 Task: Create a scrum project AgilePilot. Add to scrum project AgilePilot a team member softage.2@softage.net and assign as Project Lead. Add to scrum project AgilePilot a team member softage.3@softage.net
Action: Mouse moved to (275, 76)
Screenshot: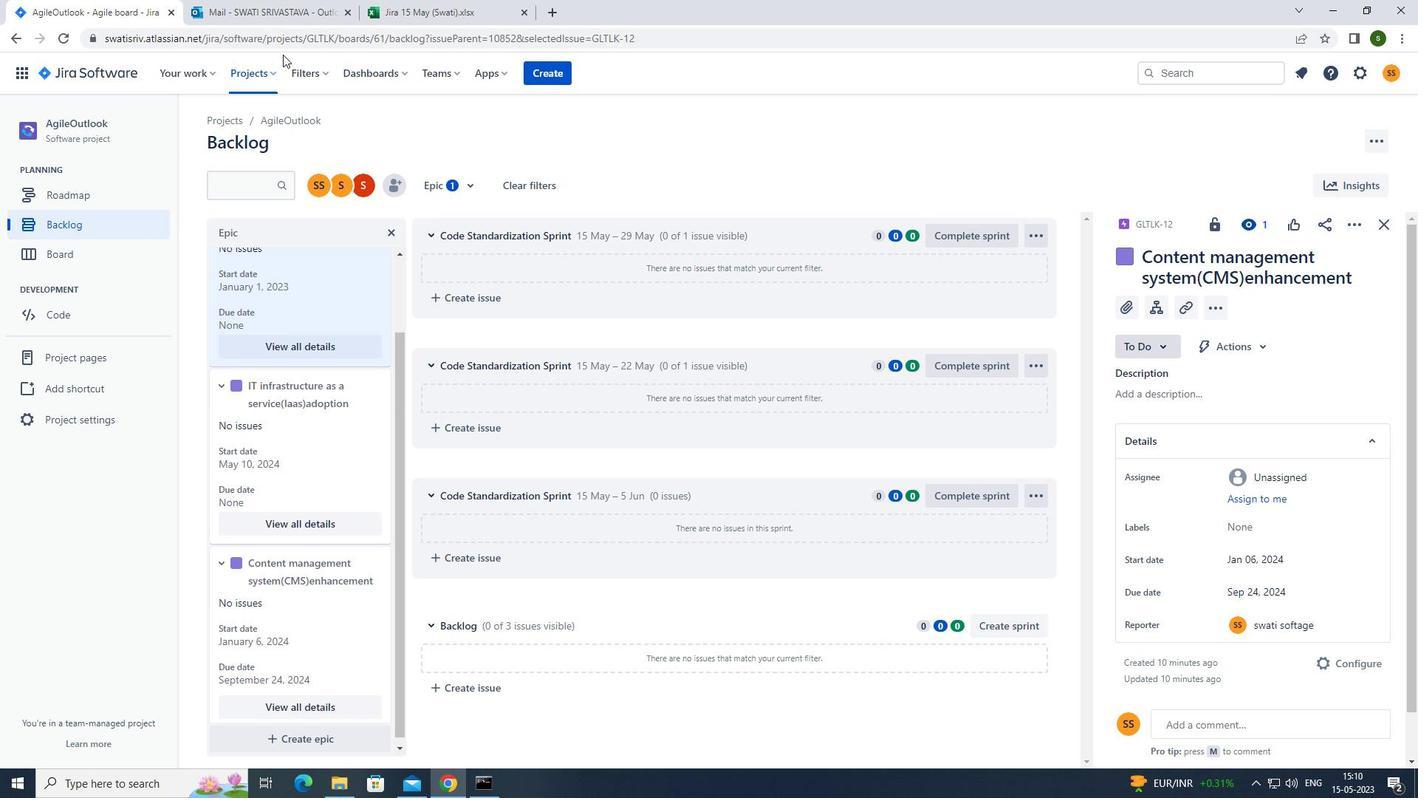 
Action: Mouse pressed left at (275, 76)
Screenshot: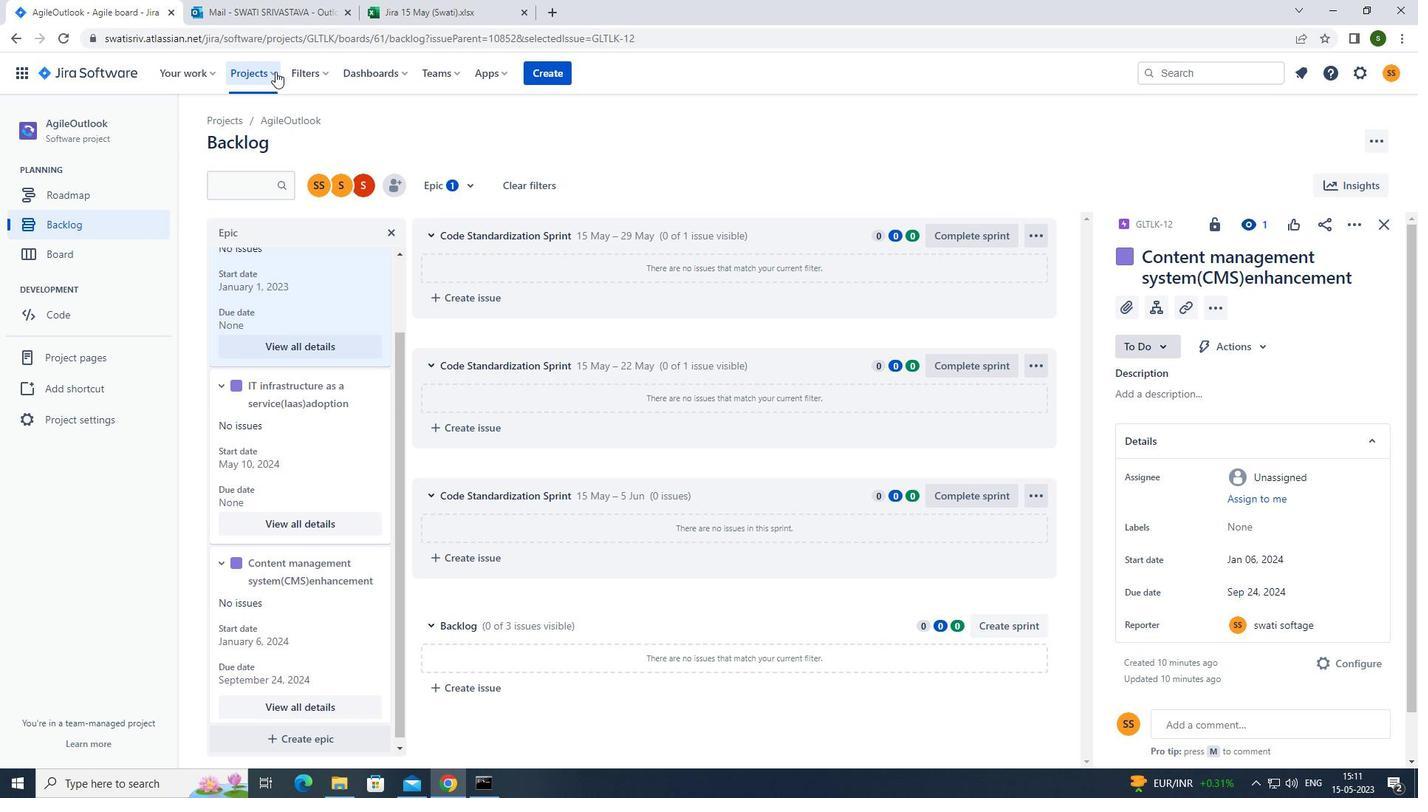 
Action: Mouse moved to (260, 366)
Screenshot: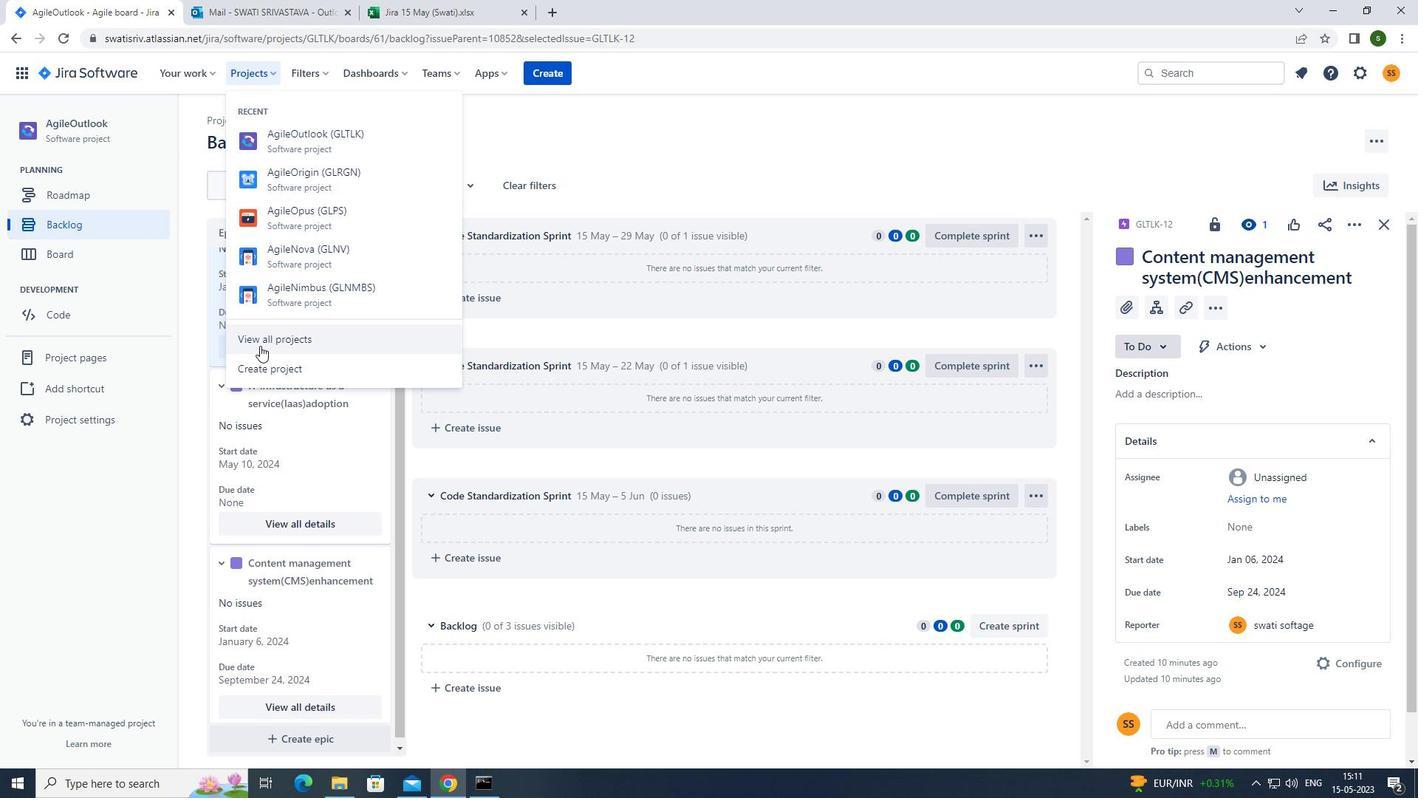 
Action: Mouse pressed left at (260, 366)
Screenshot: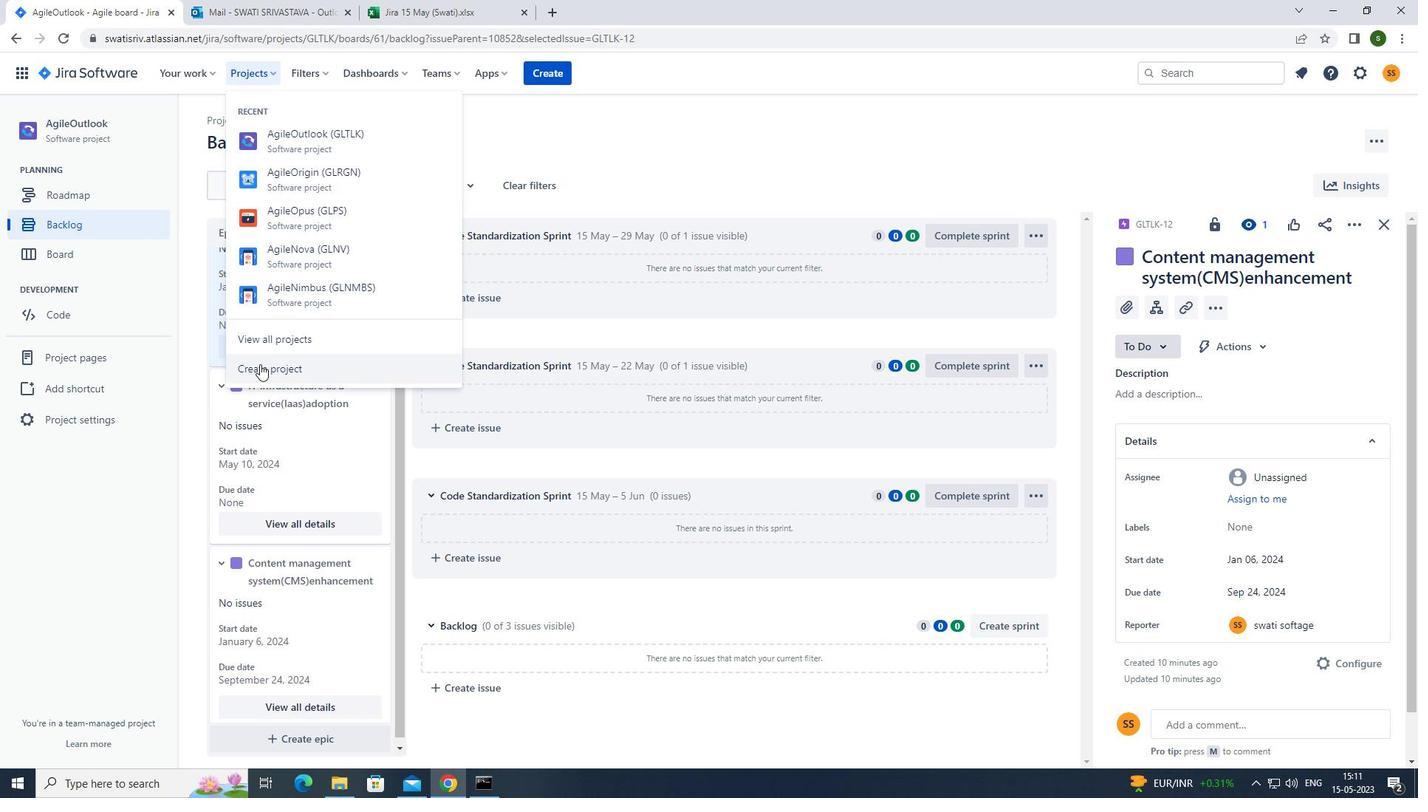 
Action: Mouse moved to (805, 385)
Screenshot: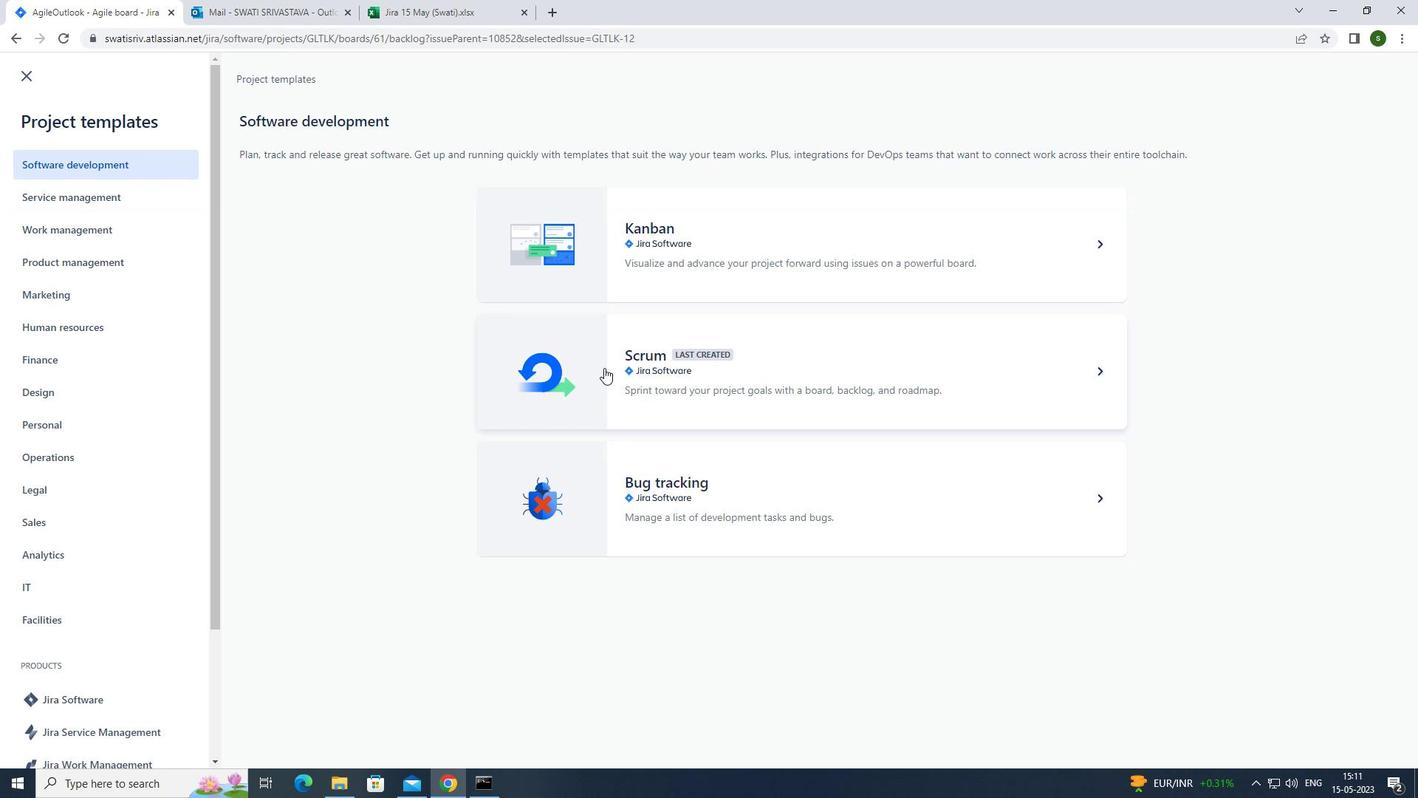 
Action: Mouse pressed left at (805, 385)
Screenshot: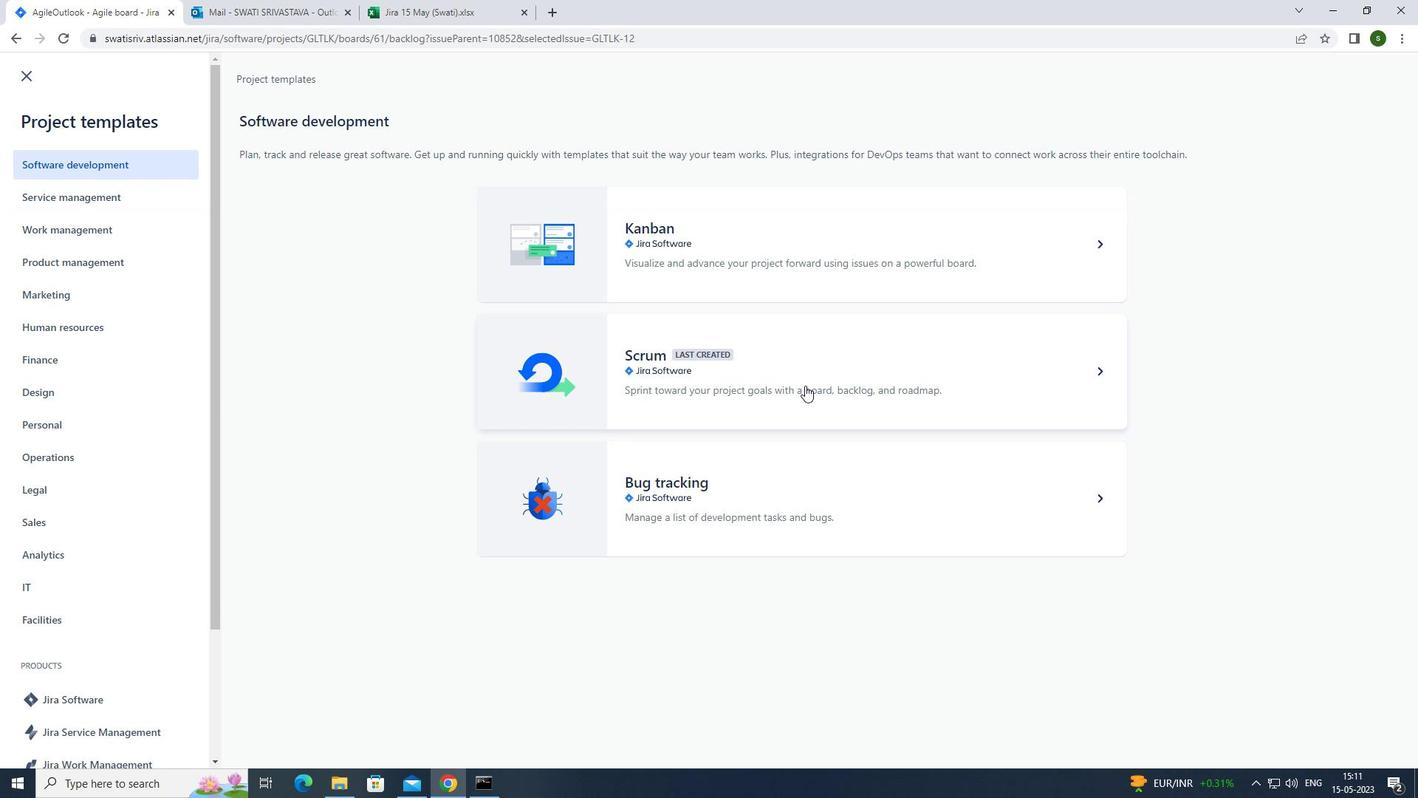 
Action: Mouse moved to (1094, 730)
Screenshot: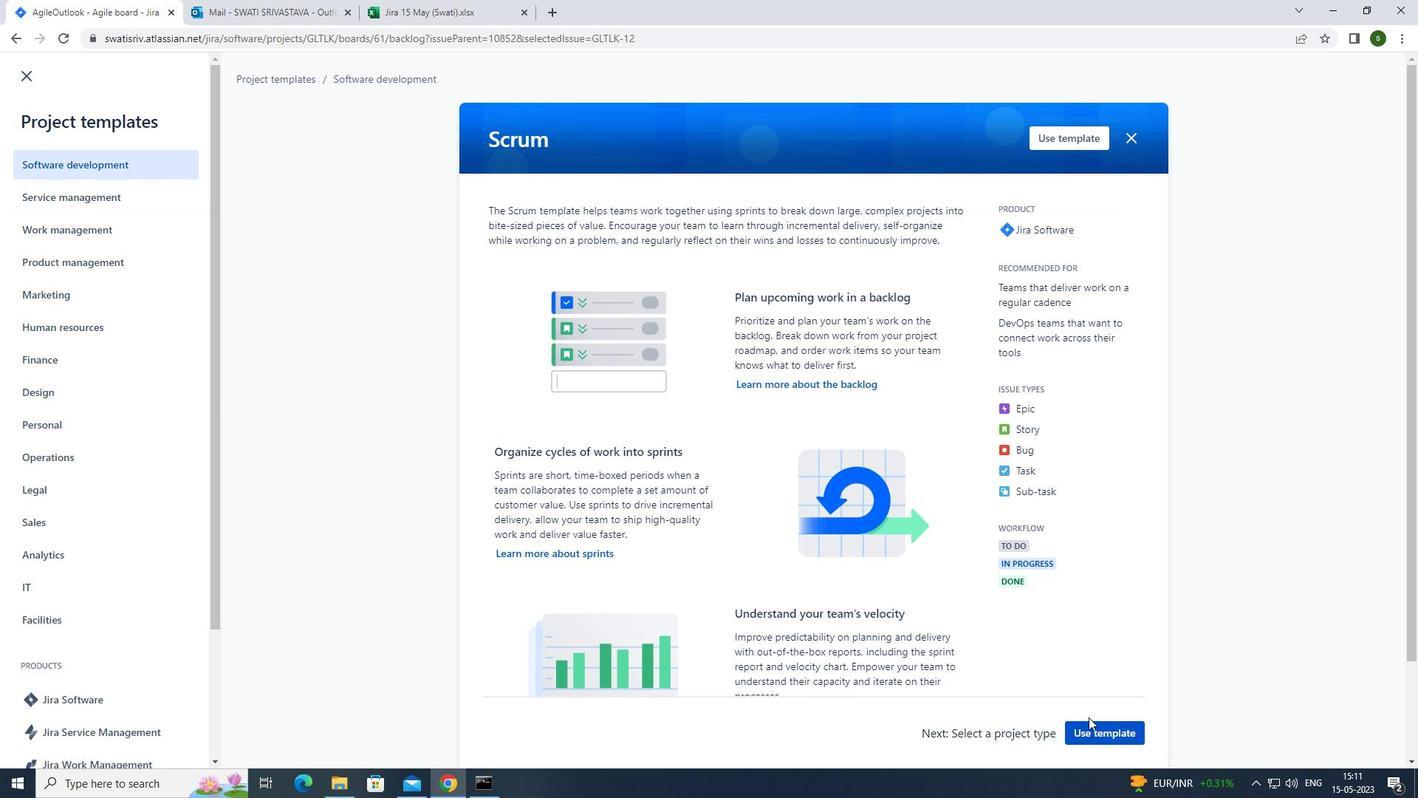 
Action: Mouse pressed left at (1094, 730)
Screenshot: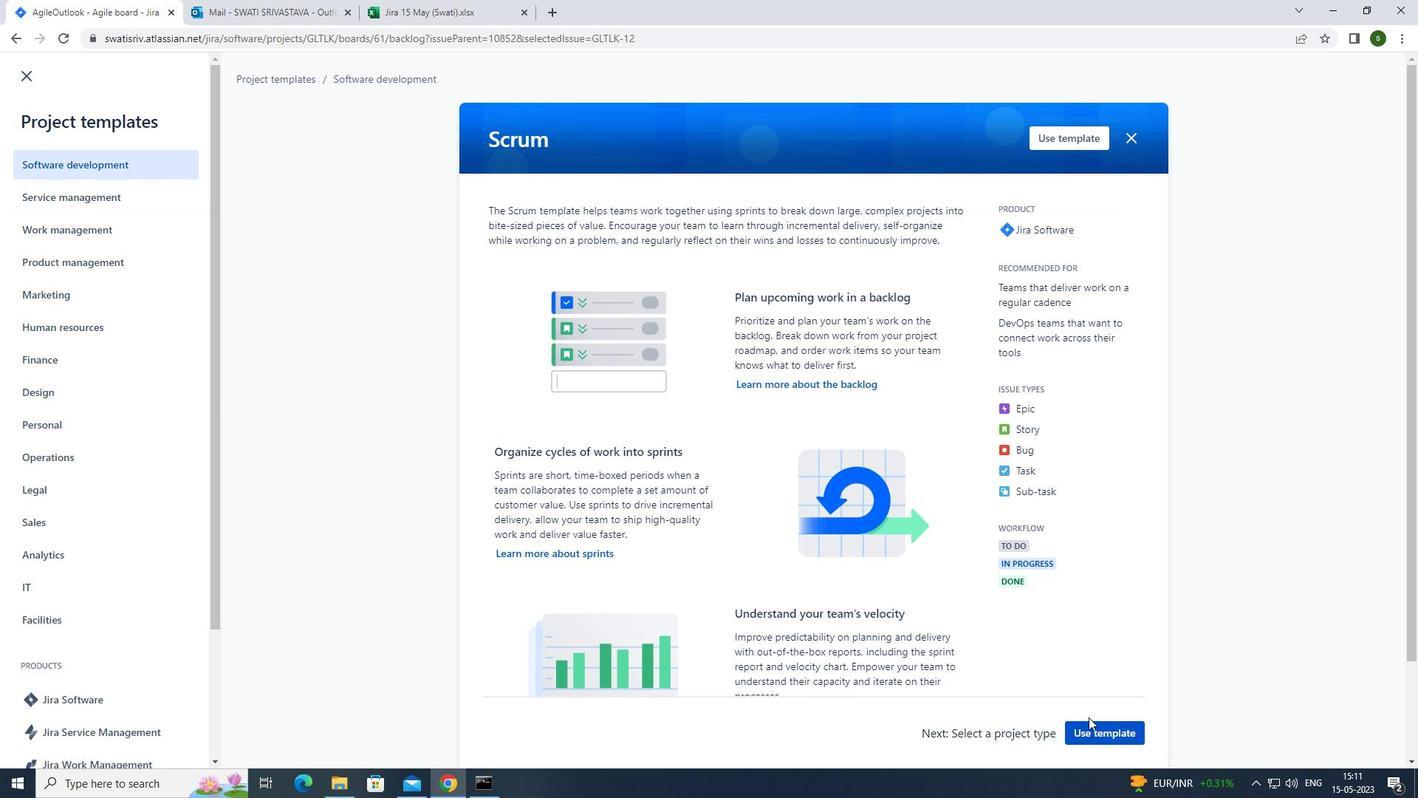 
Action: Mouse moved to (645, 724)
Screenshot: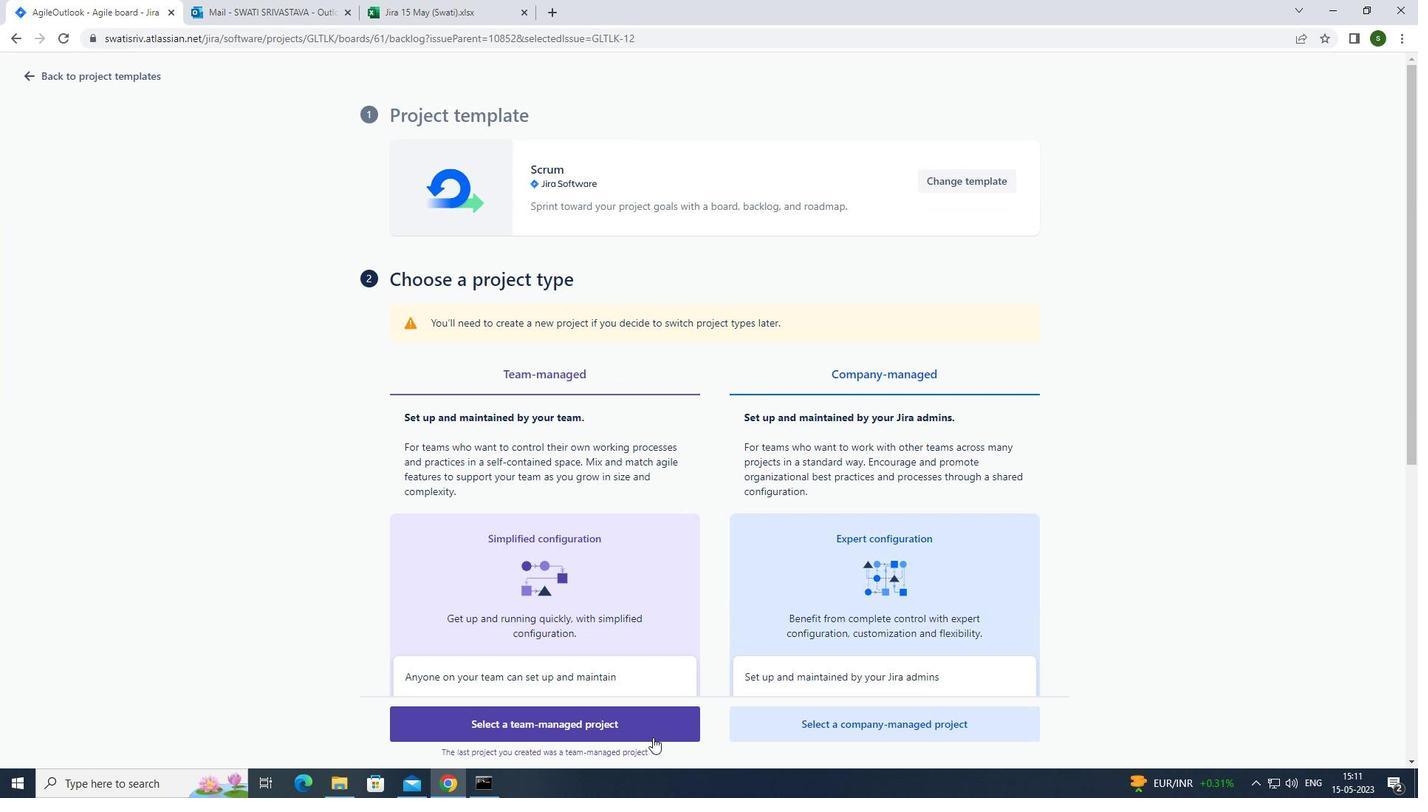 
Action: Mouse pressed left at (645, 724)
Screenshot: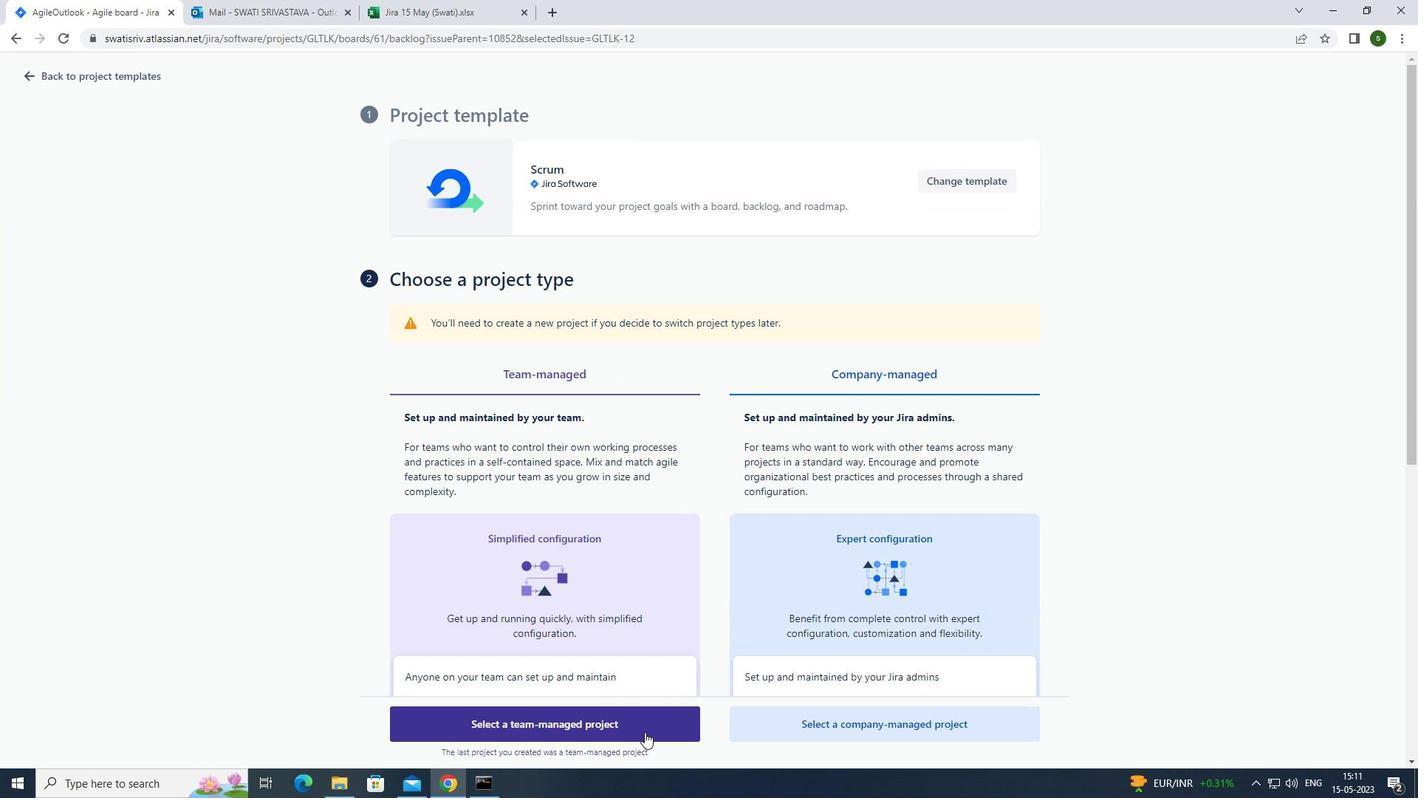 
Action: Mouse moved to (387, 344)
Screenshot: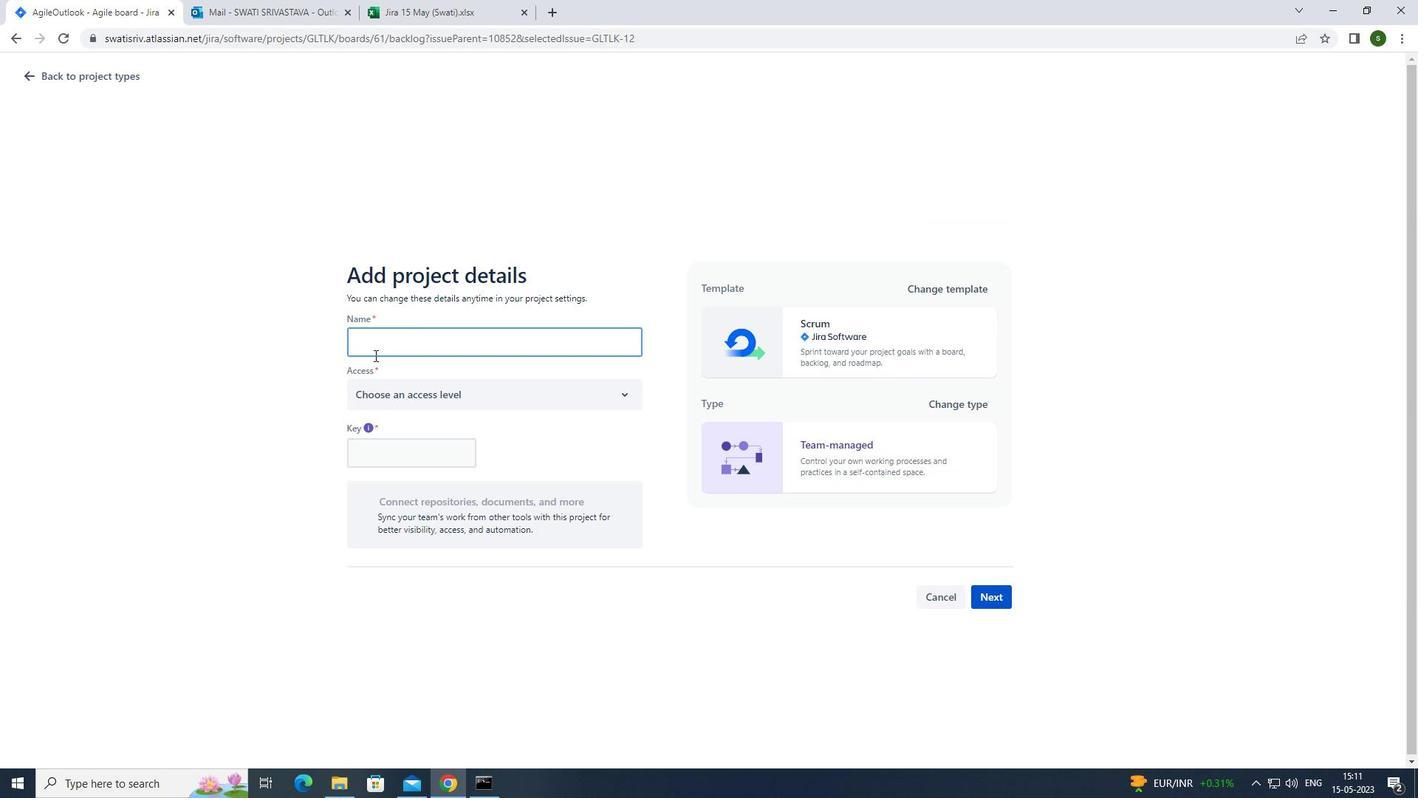 
Action: Mouse pressed left at (387, 344)
Screenshot: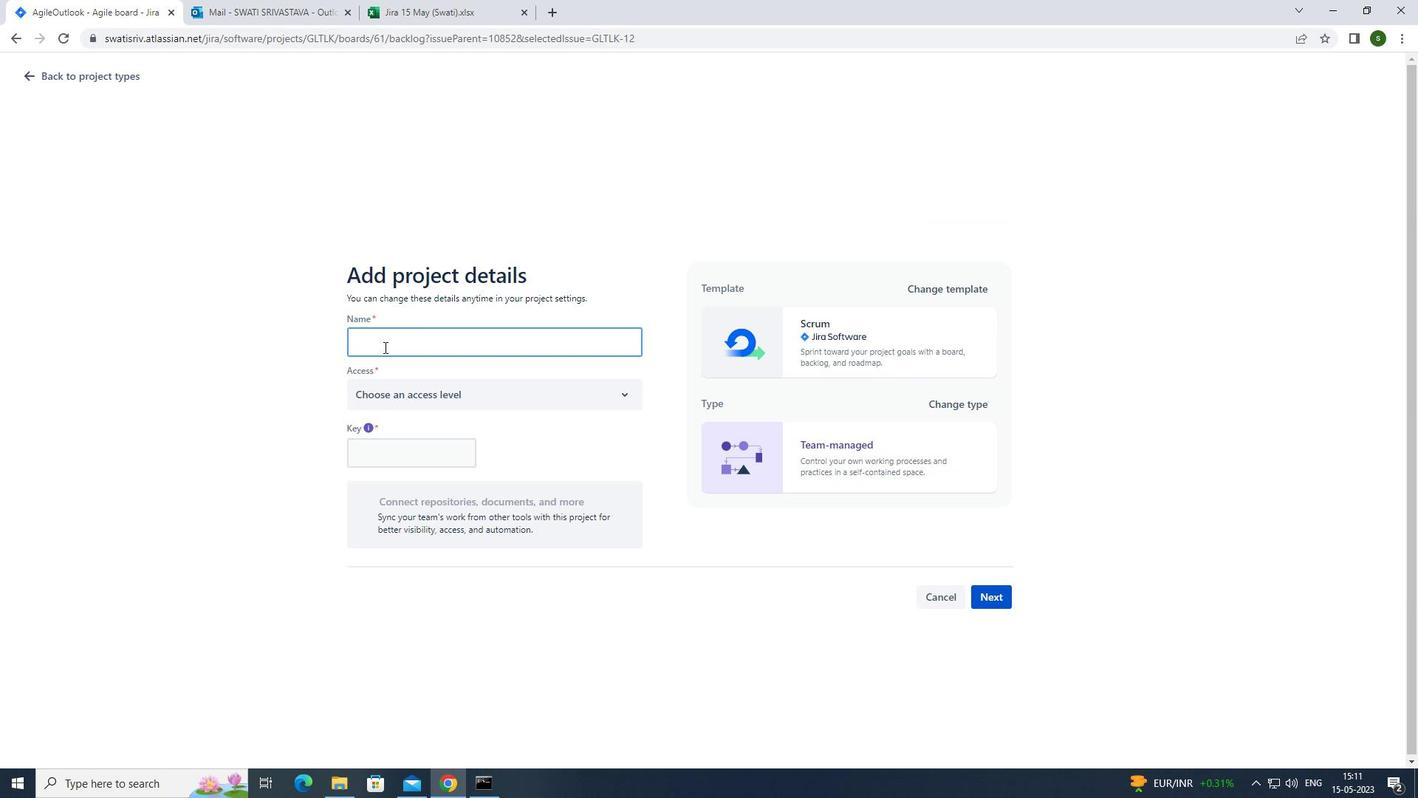 
Action: Key pressed <Key.caps_lock>a<Key.caps_lock>gile<Key.caps_lock>p<Key.caps_lock>ilot
Screenshot: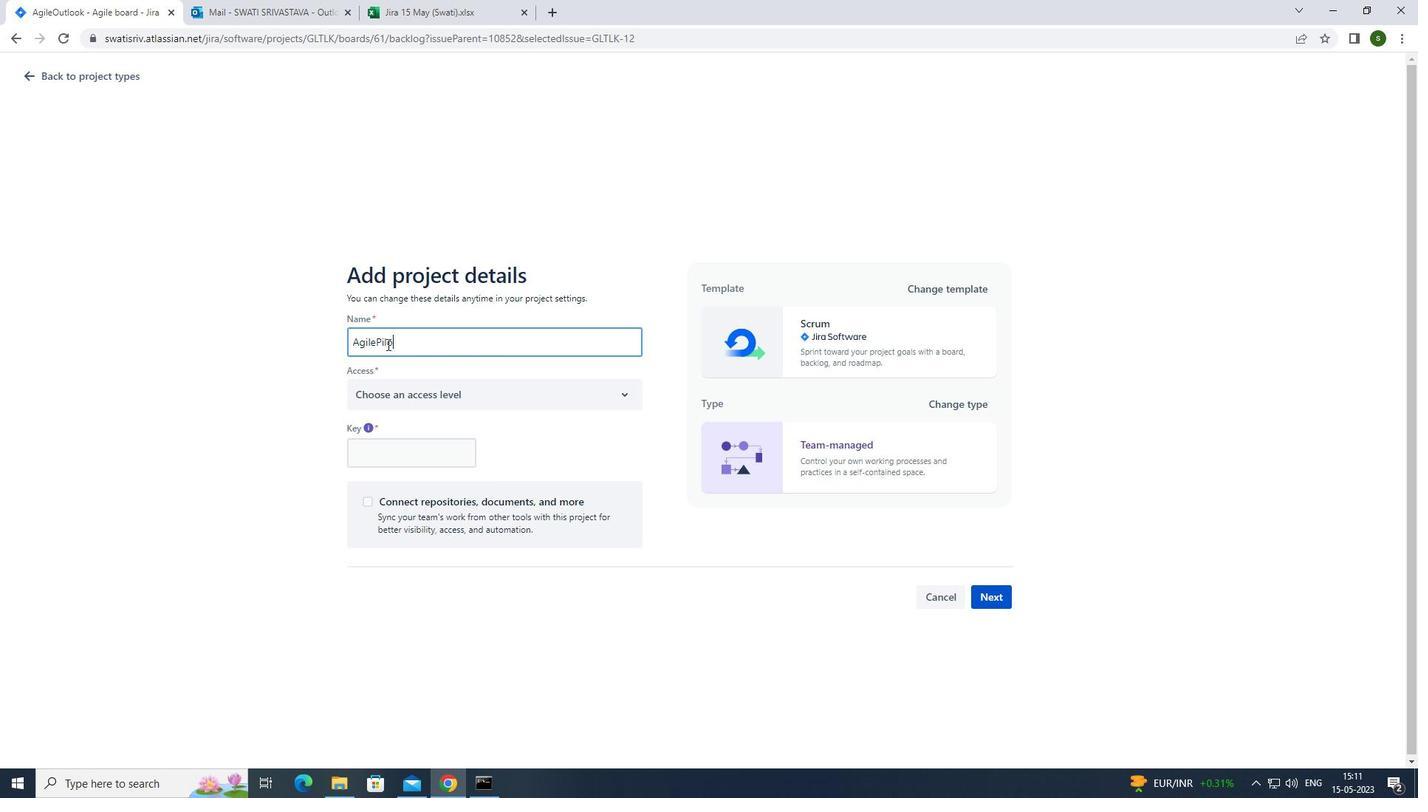 
Action: Mouse moved to (515, 394)
Screenshot: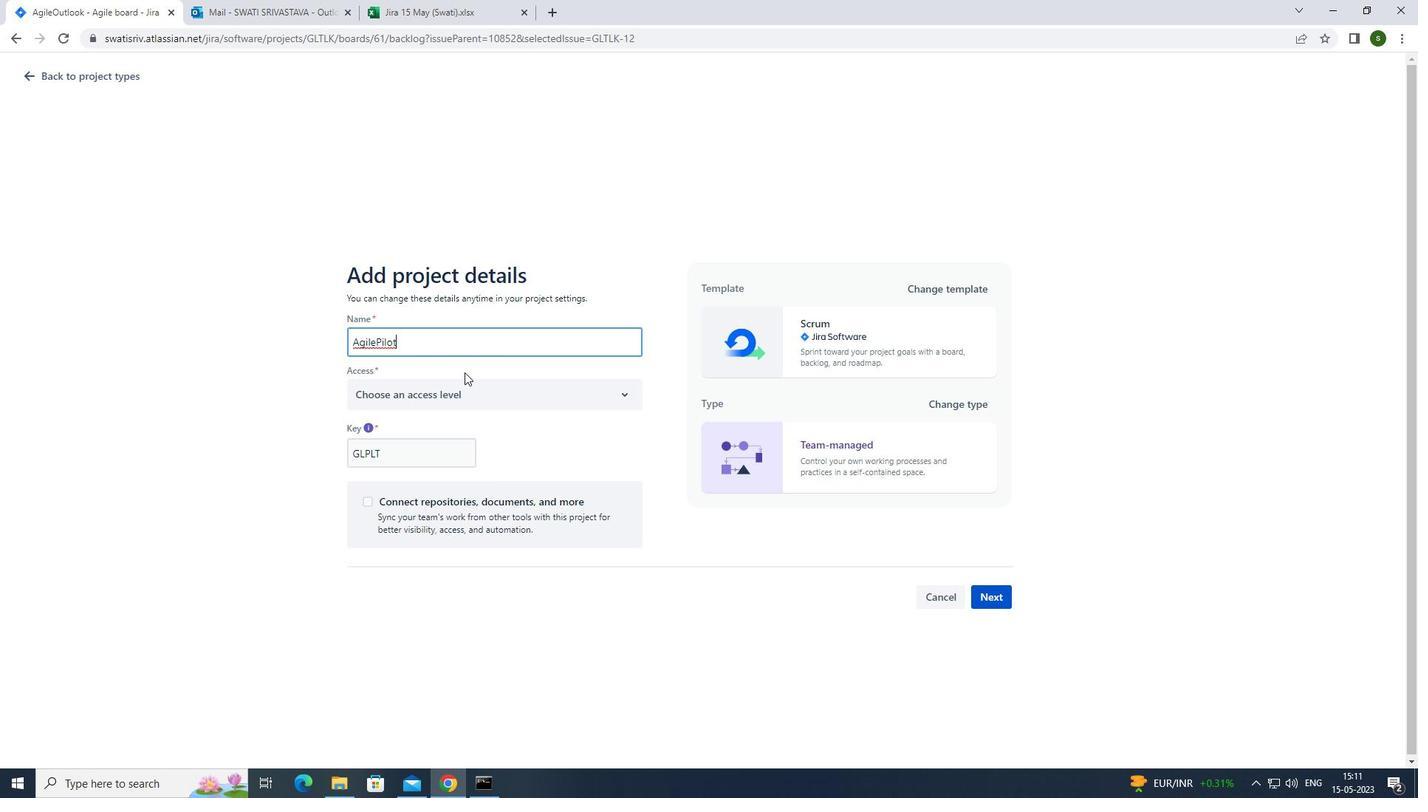 
Action: Mouse pressed left at (515, 394)
Screenshot: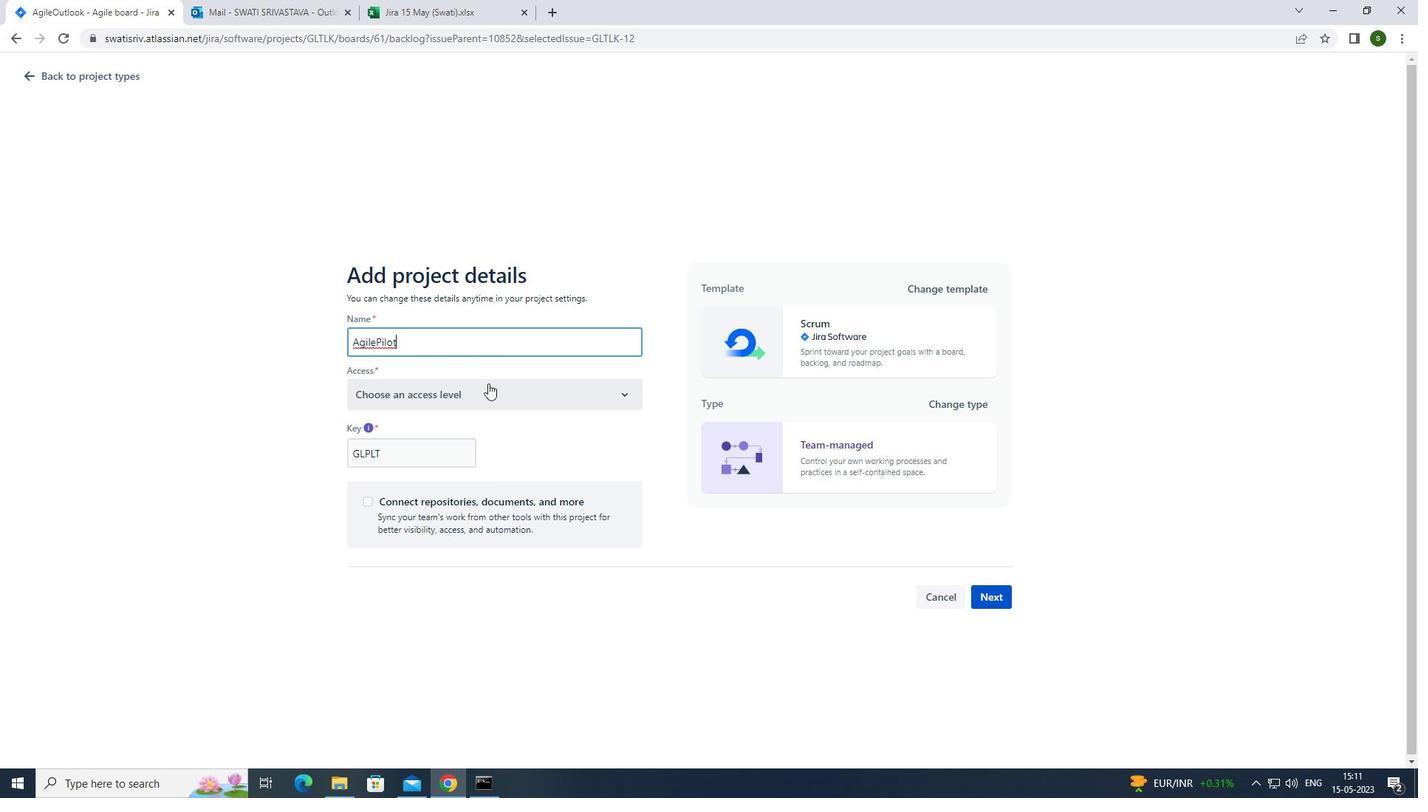
Action: Mouse moved to (475, 457)
Screenshot: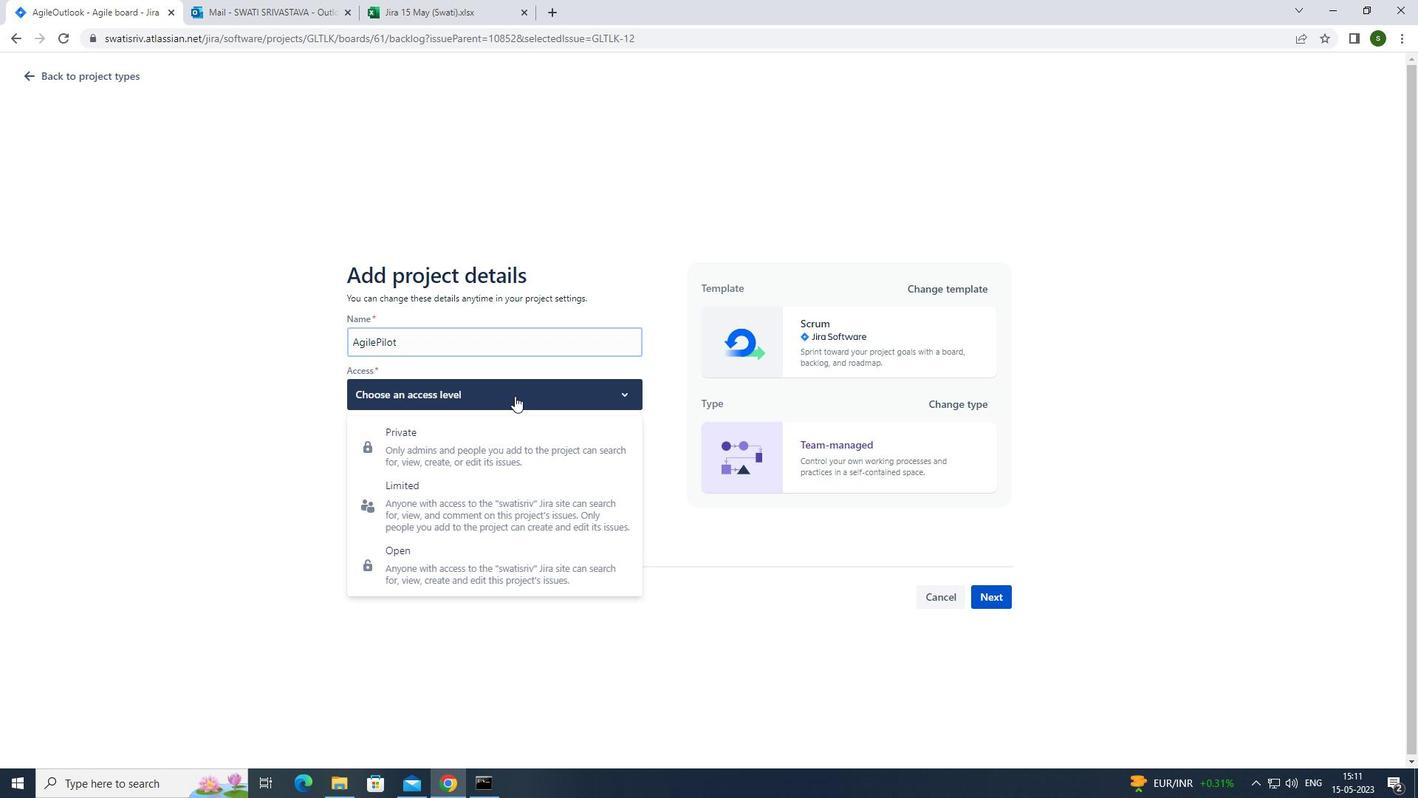 
Action: Mouse pressed left at (475, 457)
Screenshot: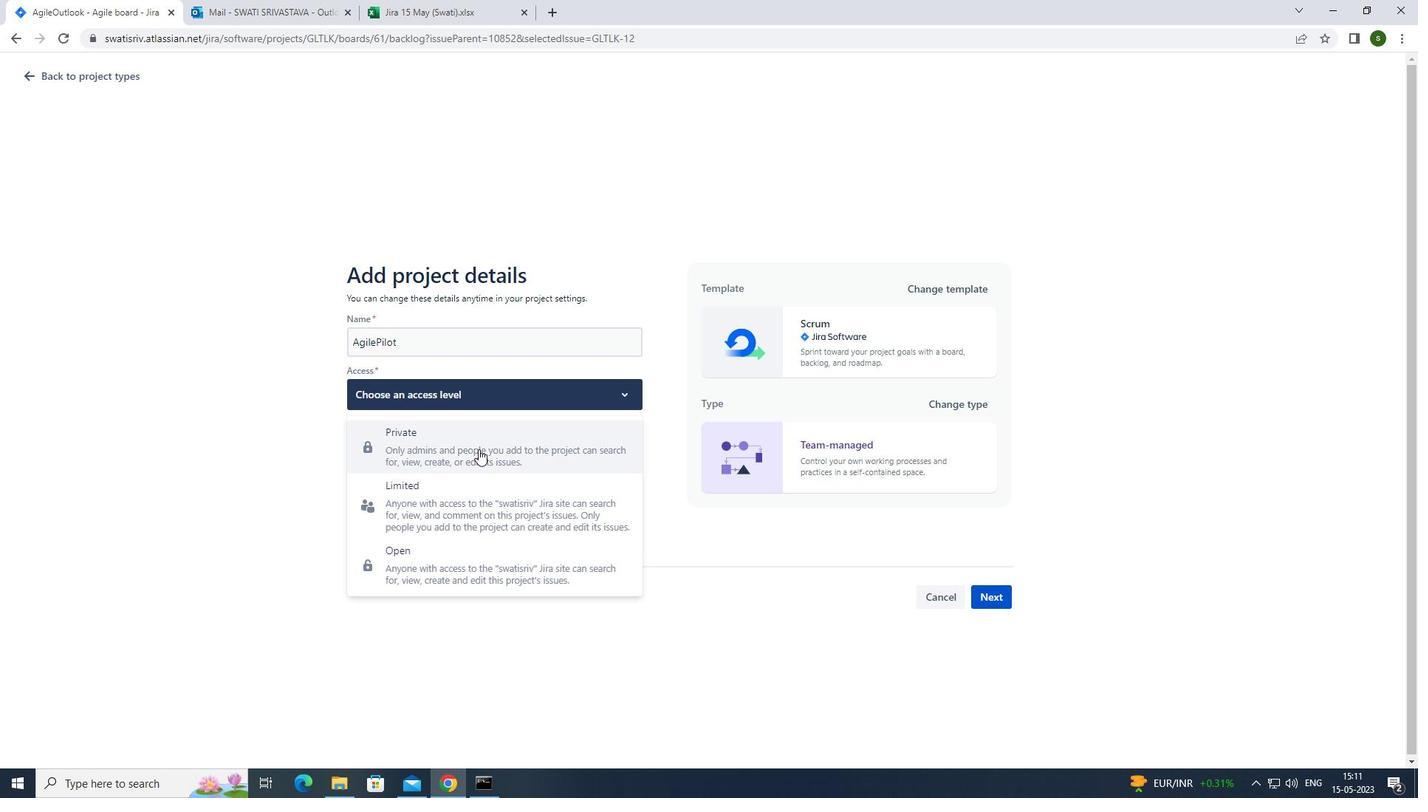 
Action: Mouse moved to (997, 591)
Screenshot: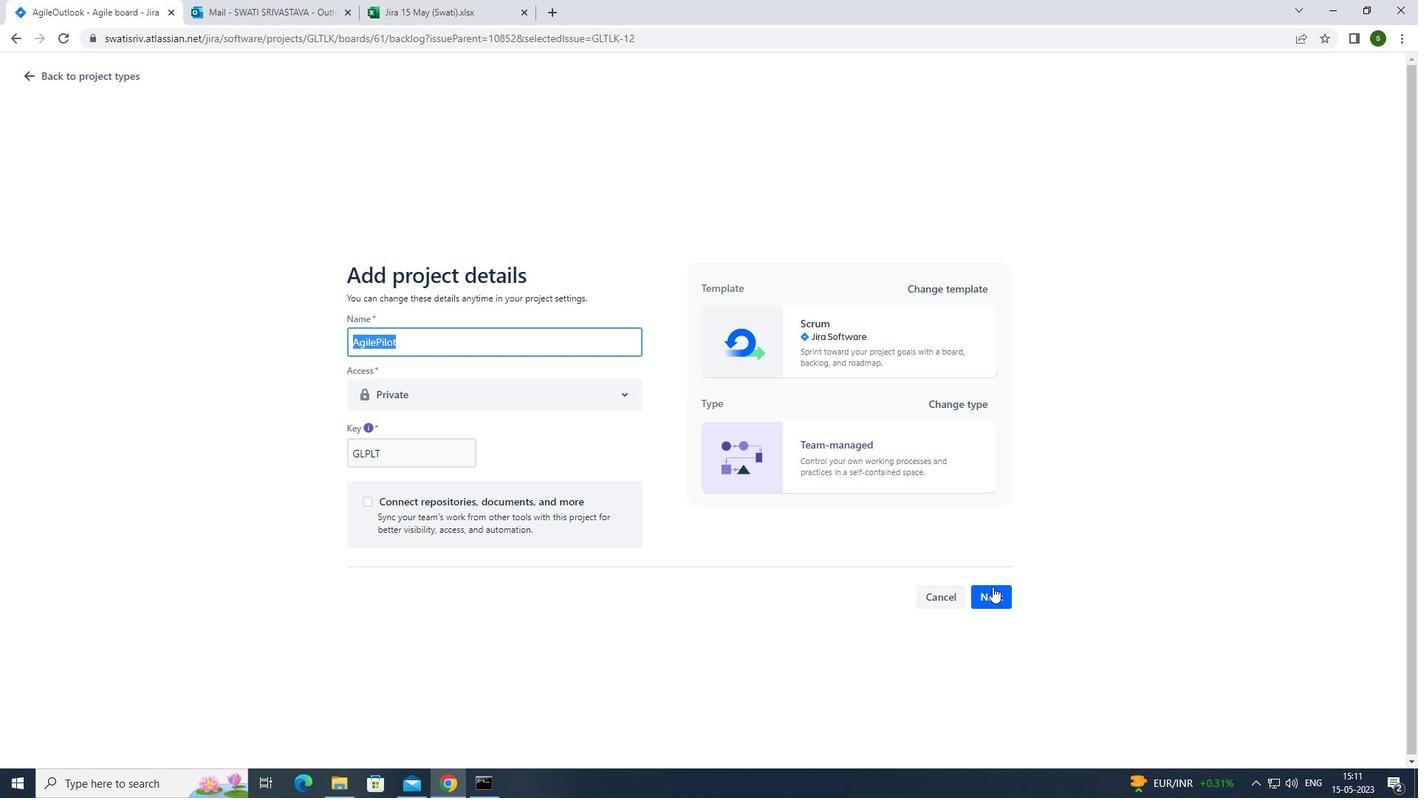 
Action: Mouse pressed left at (997, 591)
Screenshot: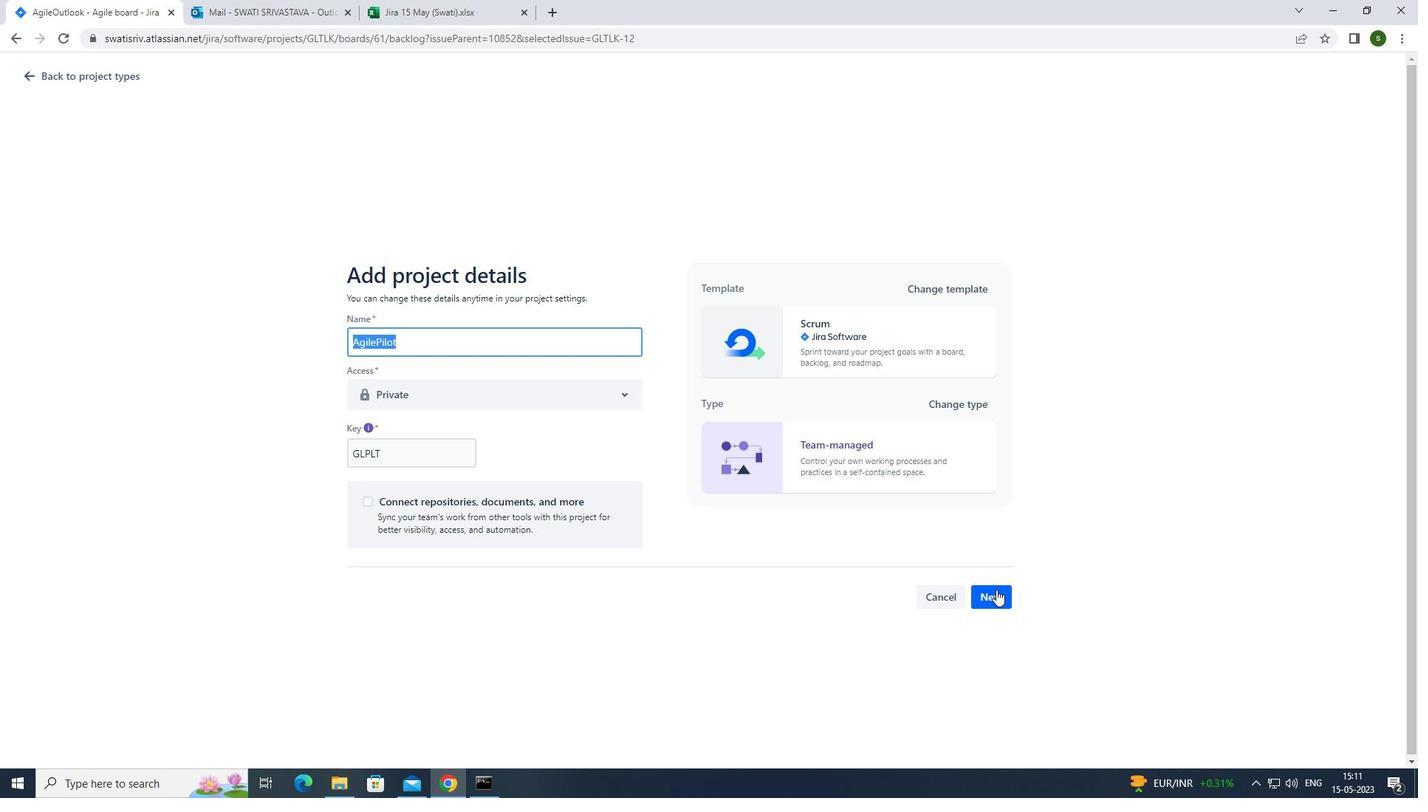 
Action: Mouse moved to (891, 507)
Screenshot: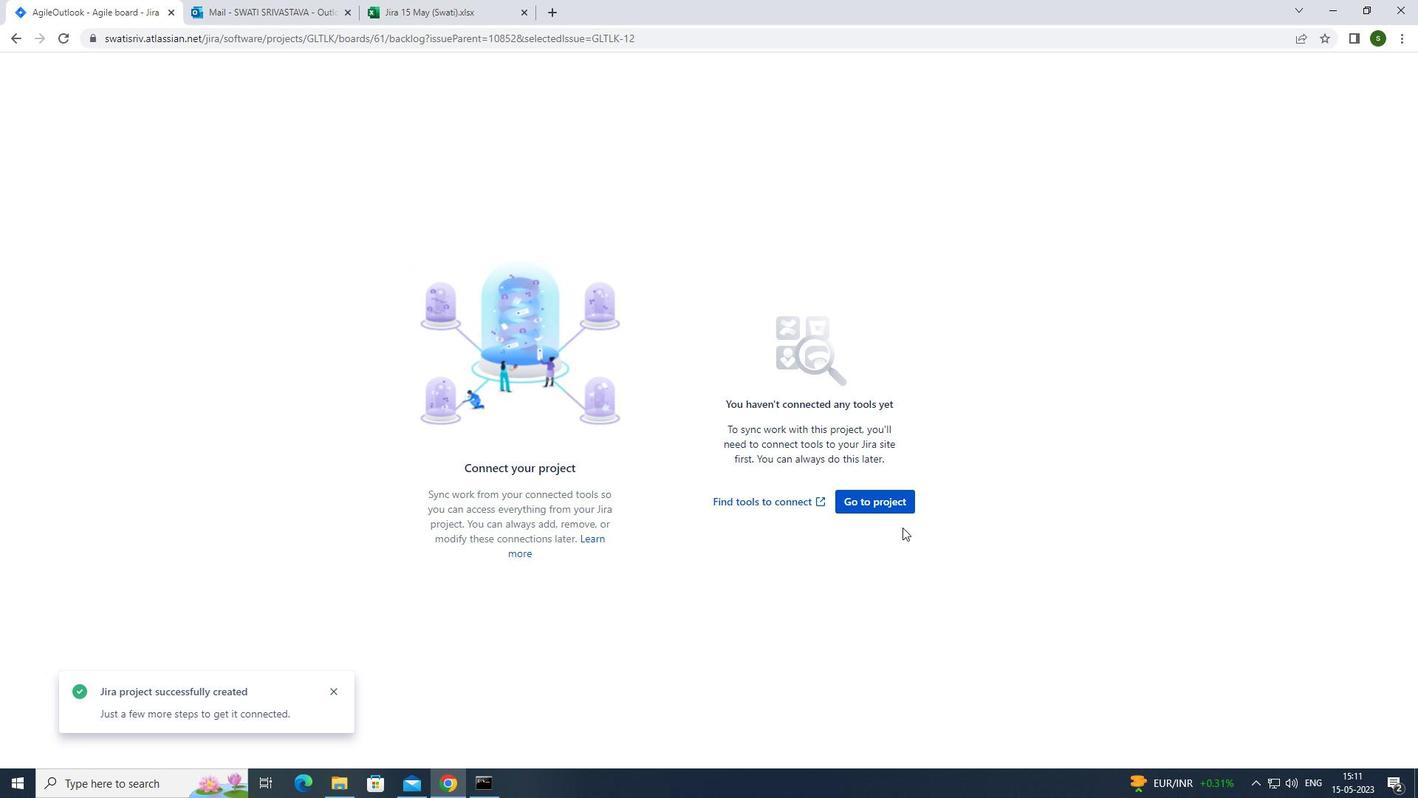 
Action: Mouse pressed left at (891, 507)
Screenshot: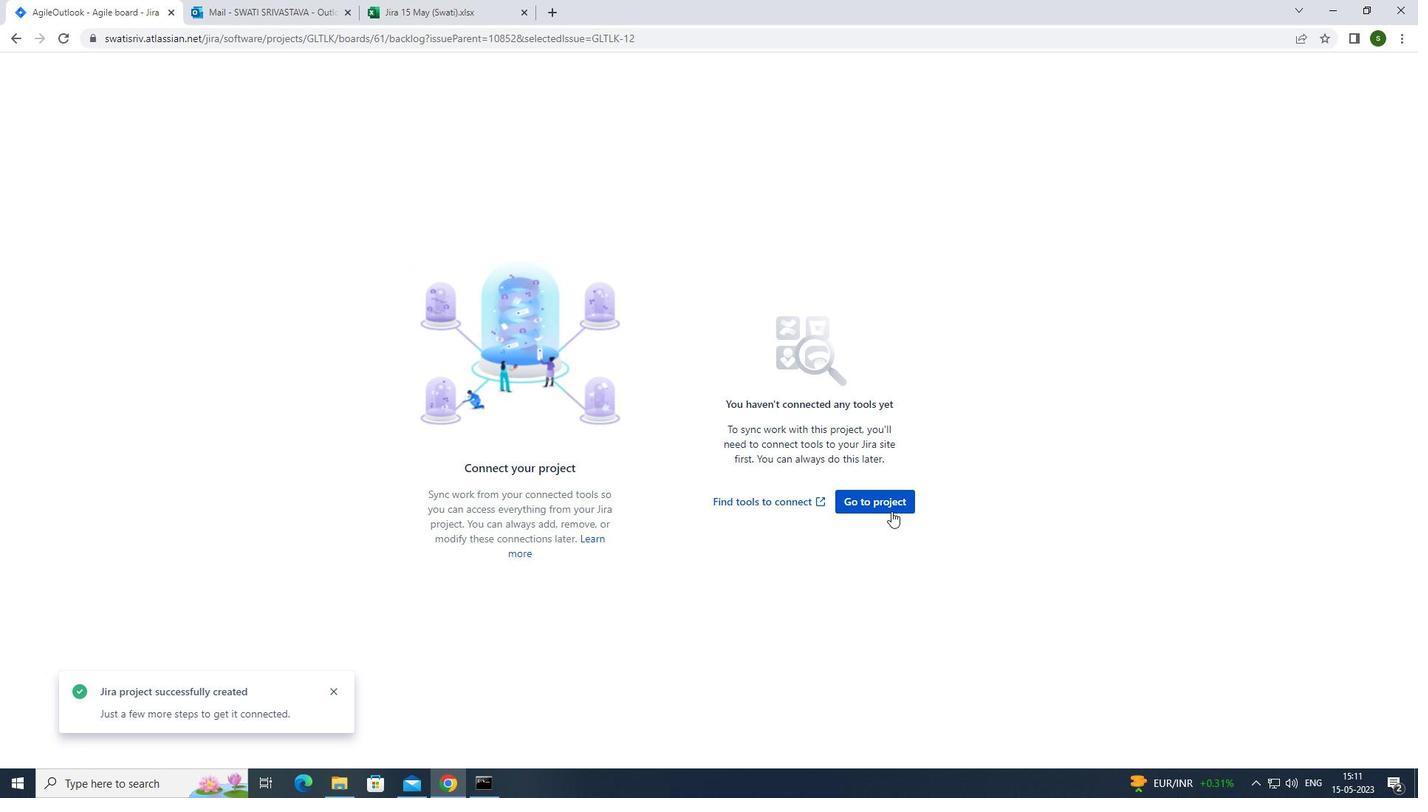 
Action: Mouse moved to (357, 196)
Screenshot: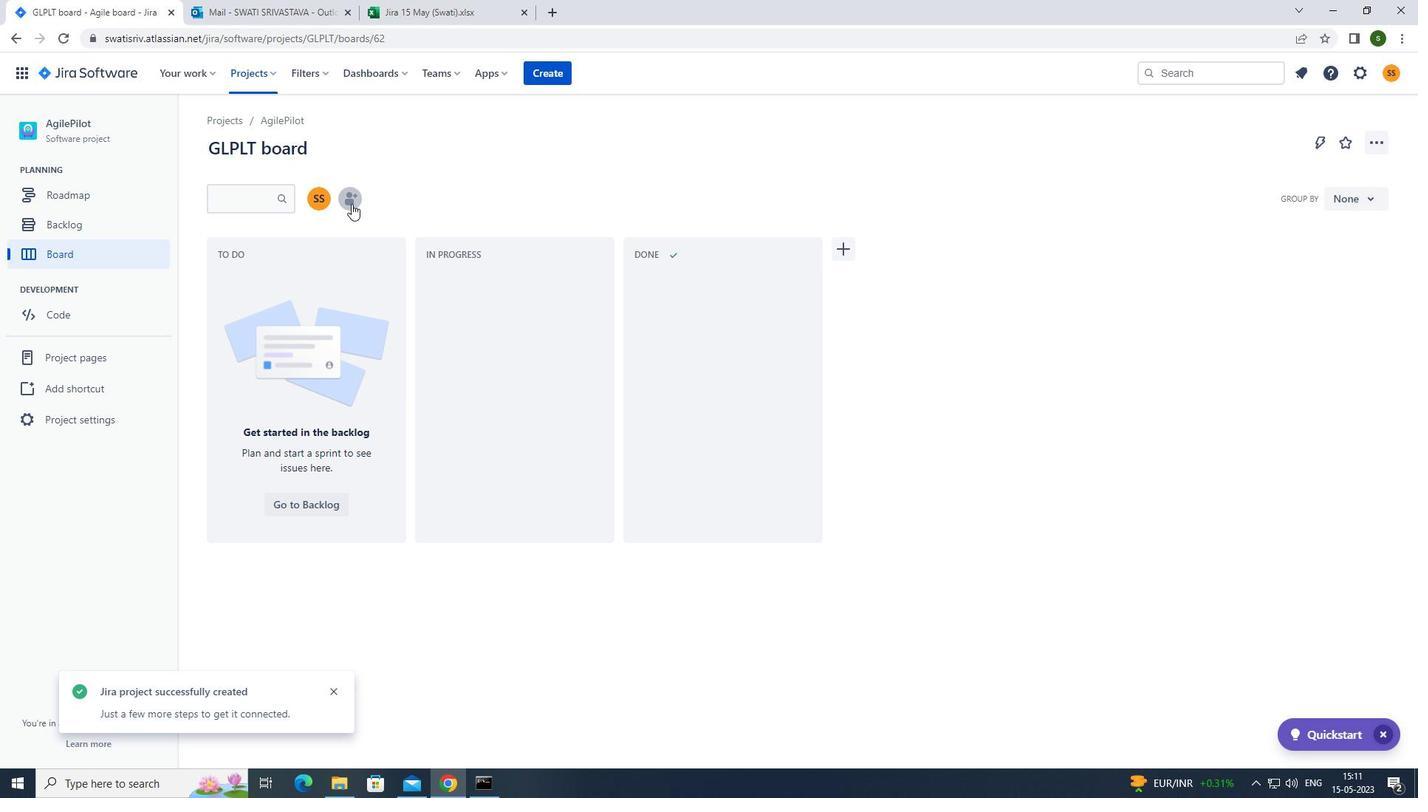 
Action: Mouse pressed left at (357, 196)
Screenshot: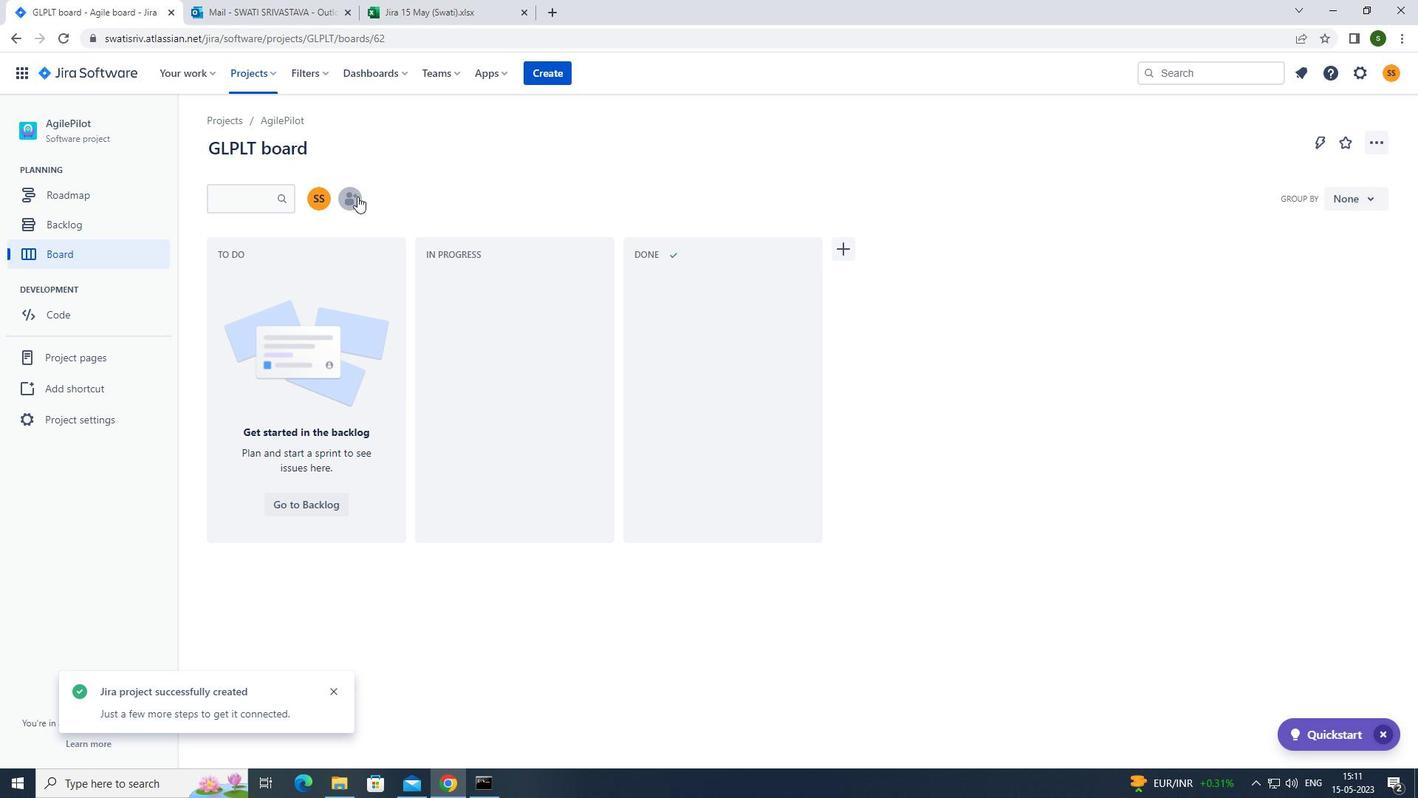 
Action: Mouse moved to (659, 182)
Screenshot: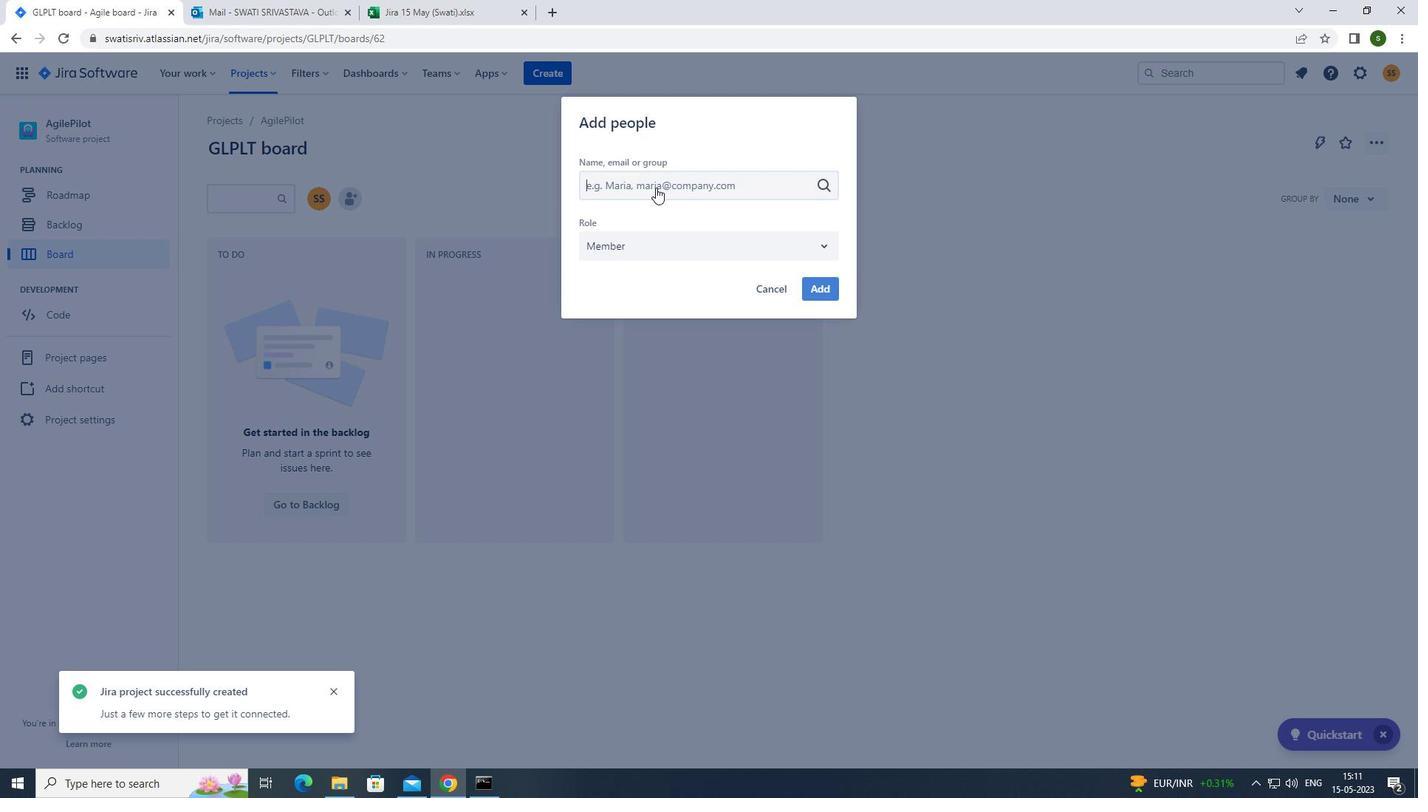 
Action: Key pressed s
Screenshot: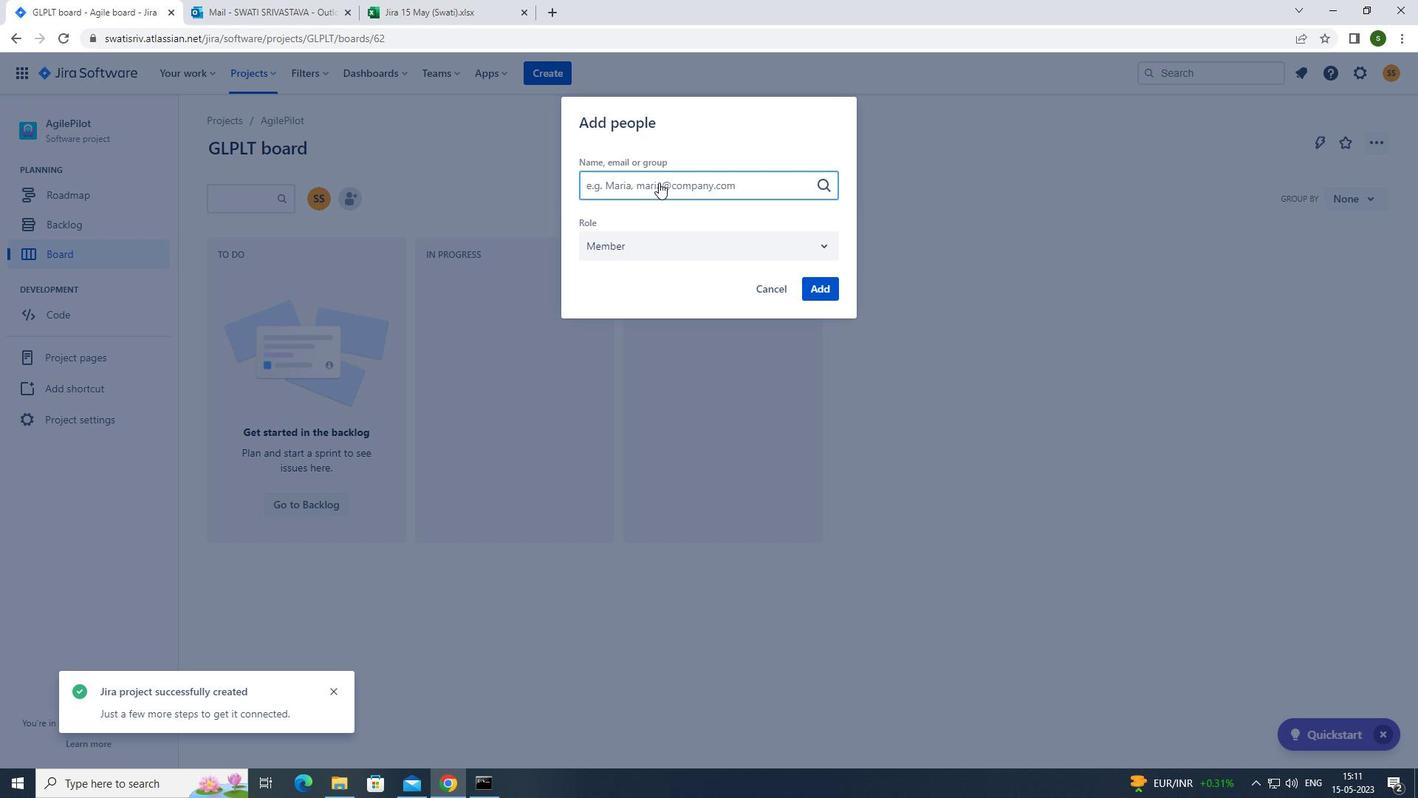 
Action: Mouse moved to (655, 391)
Screenshot: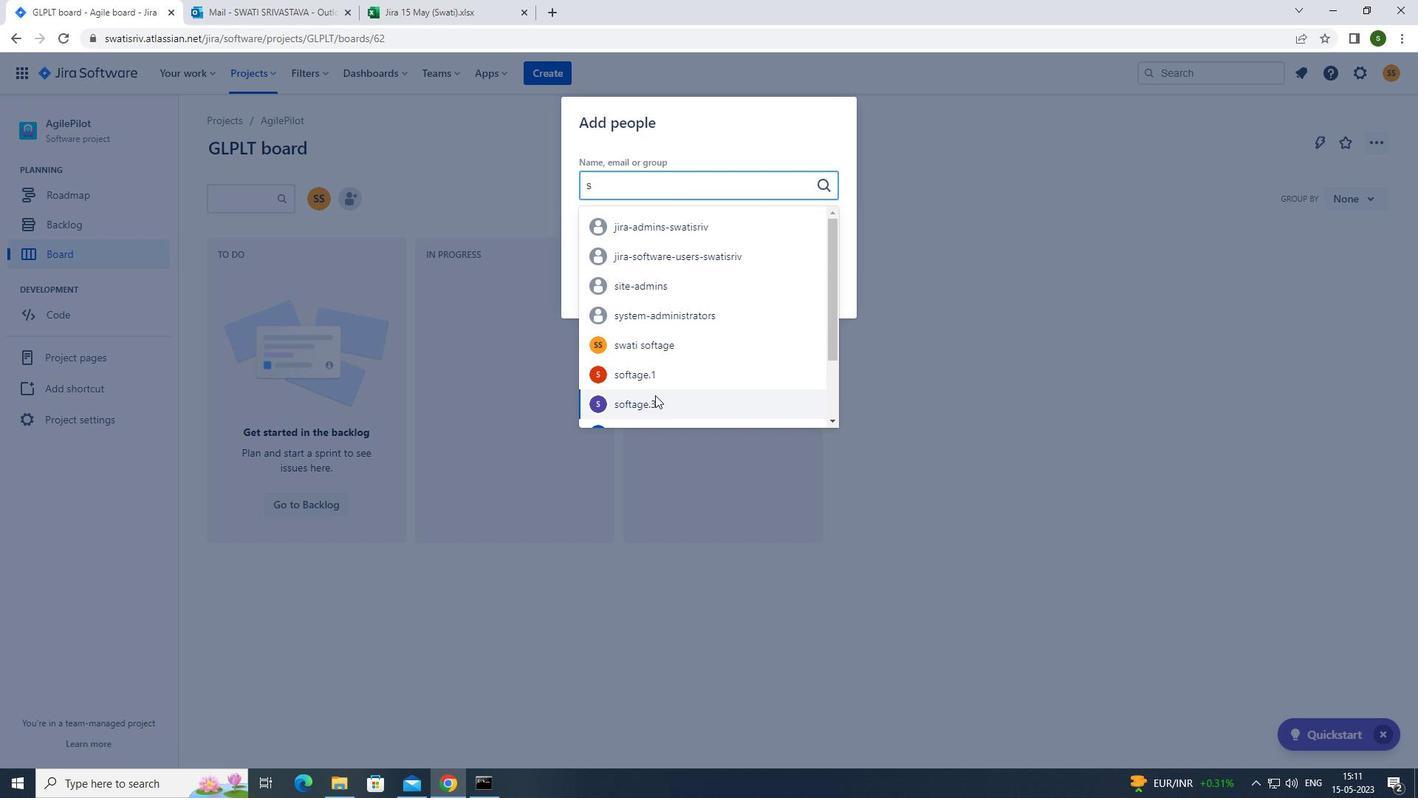 
Action: Mouse scrolled (655, 390) with delta (0, 0)
Screenshot: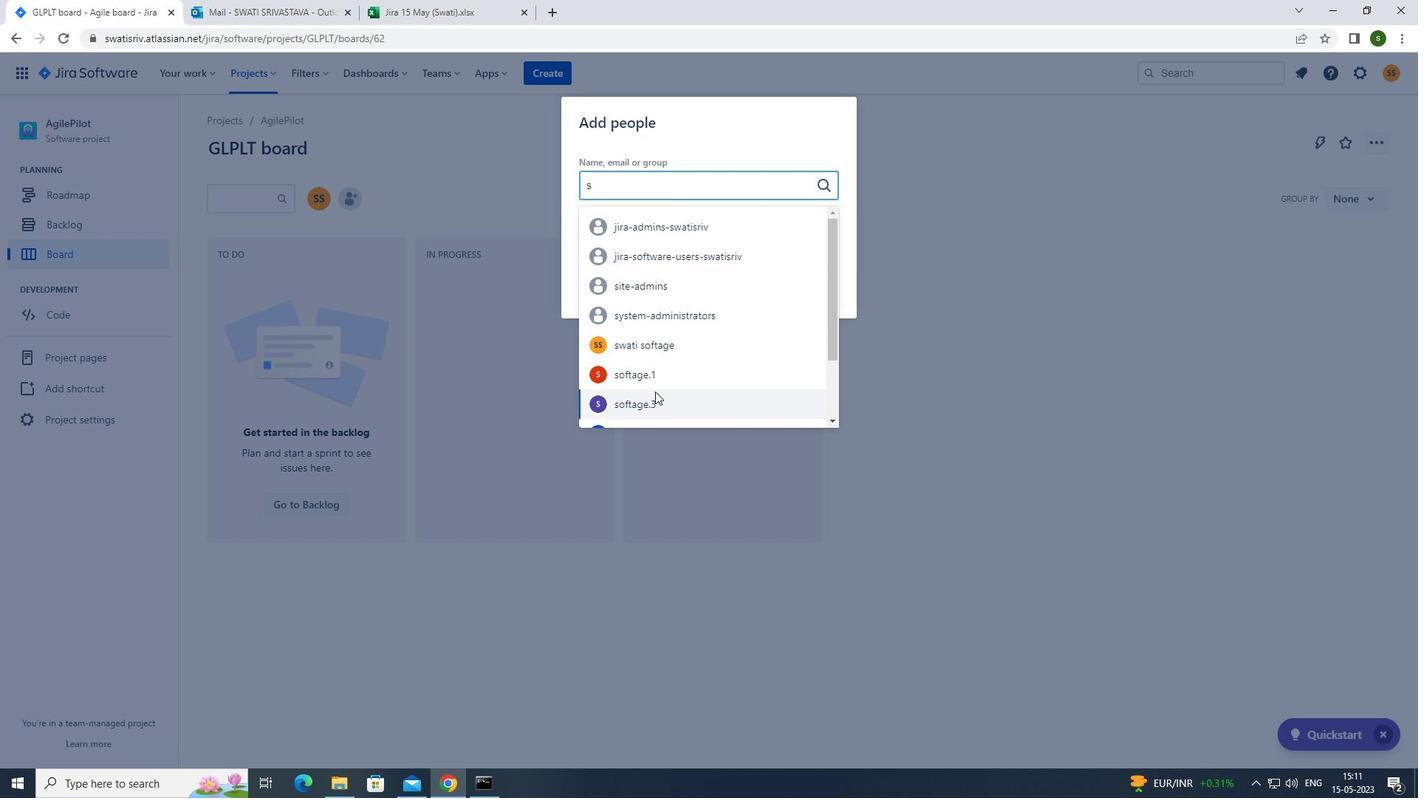 
Action: Mouse moved to (655, 394)
Screenshot: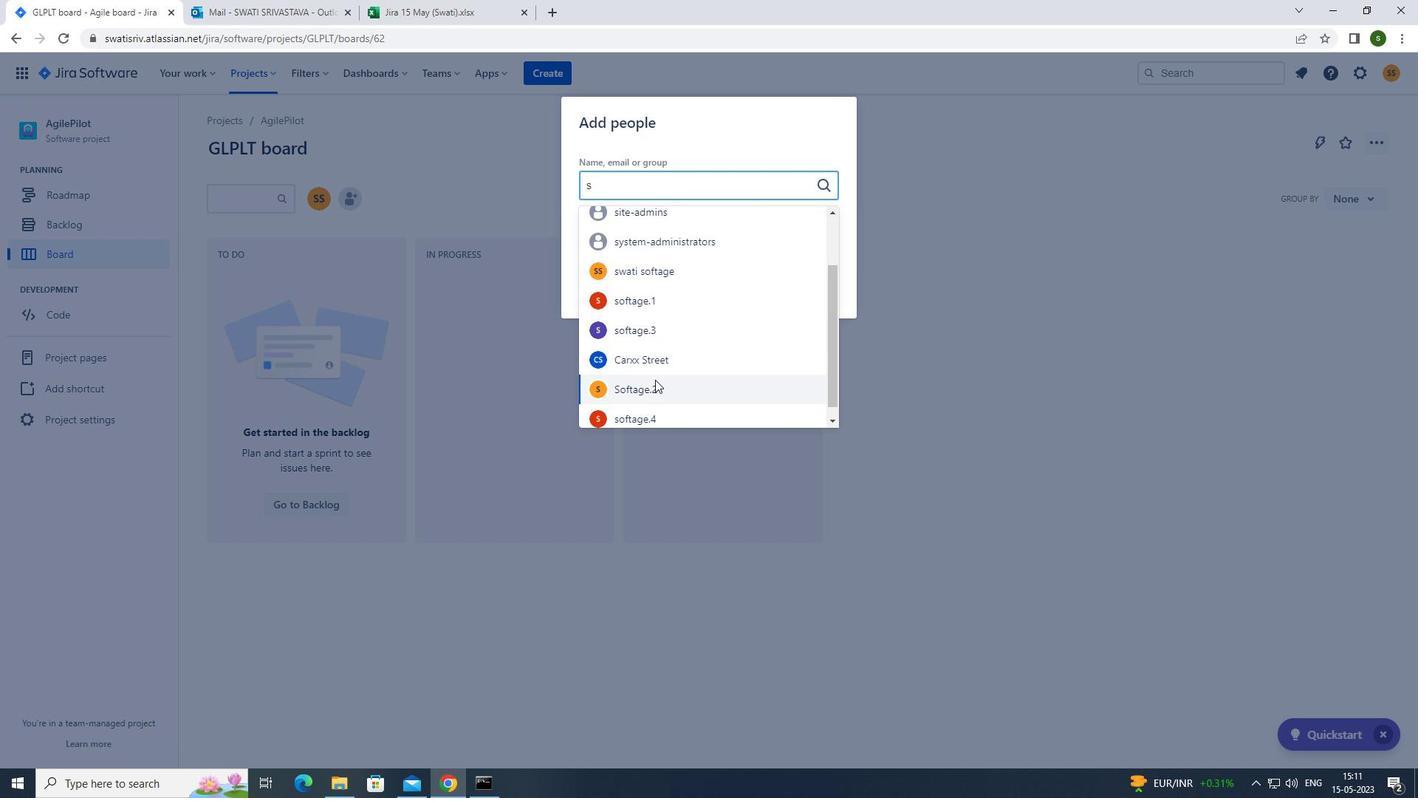 
Action: Mouse pressed left at (655, 394)
Screenshot: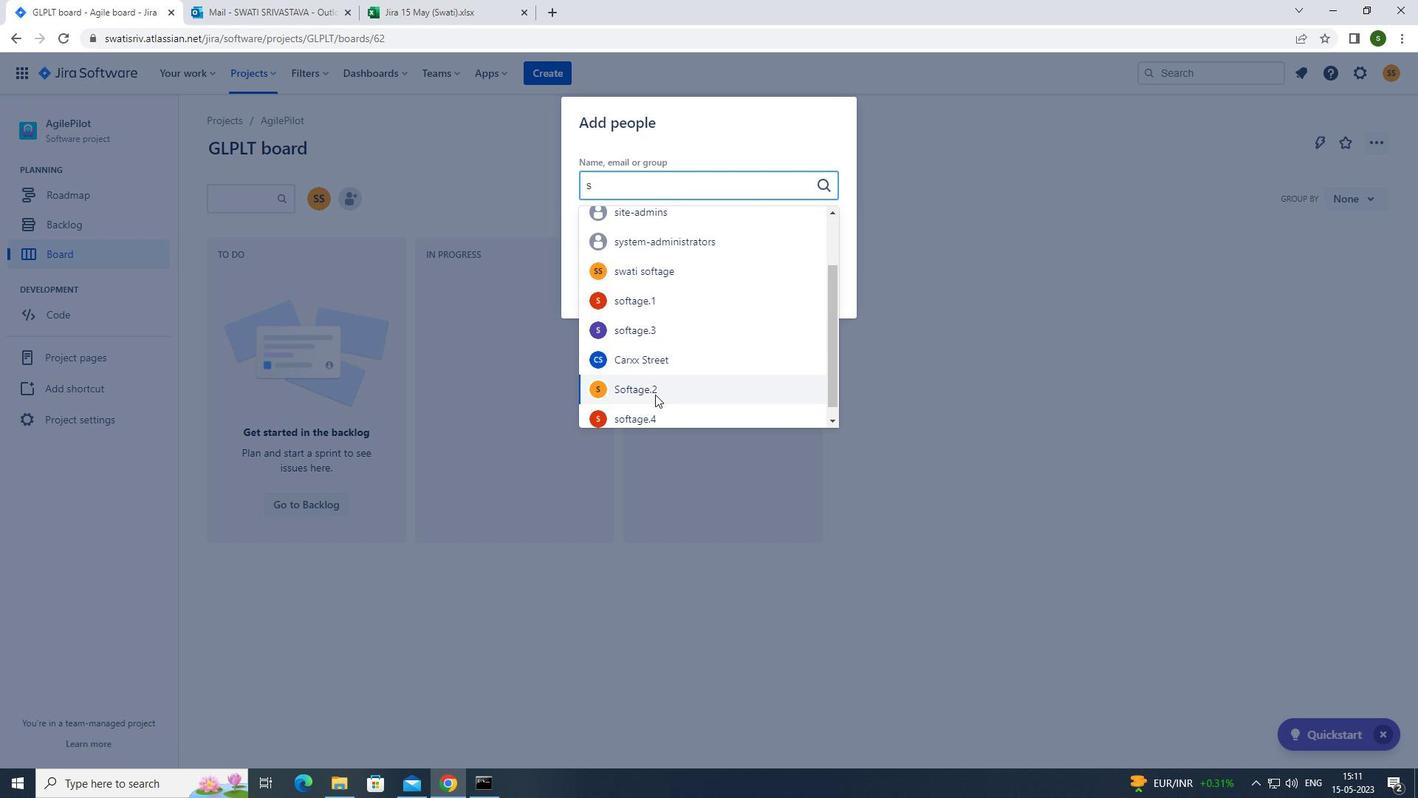 
Action: Mouse moved to (816, 281)
Screenshot: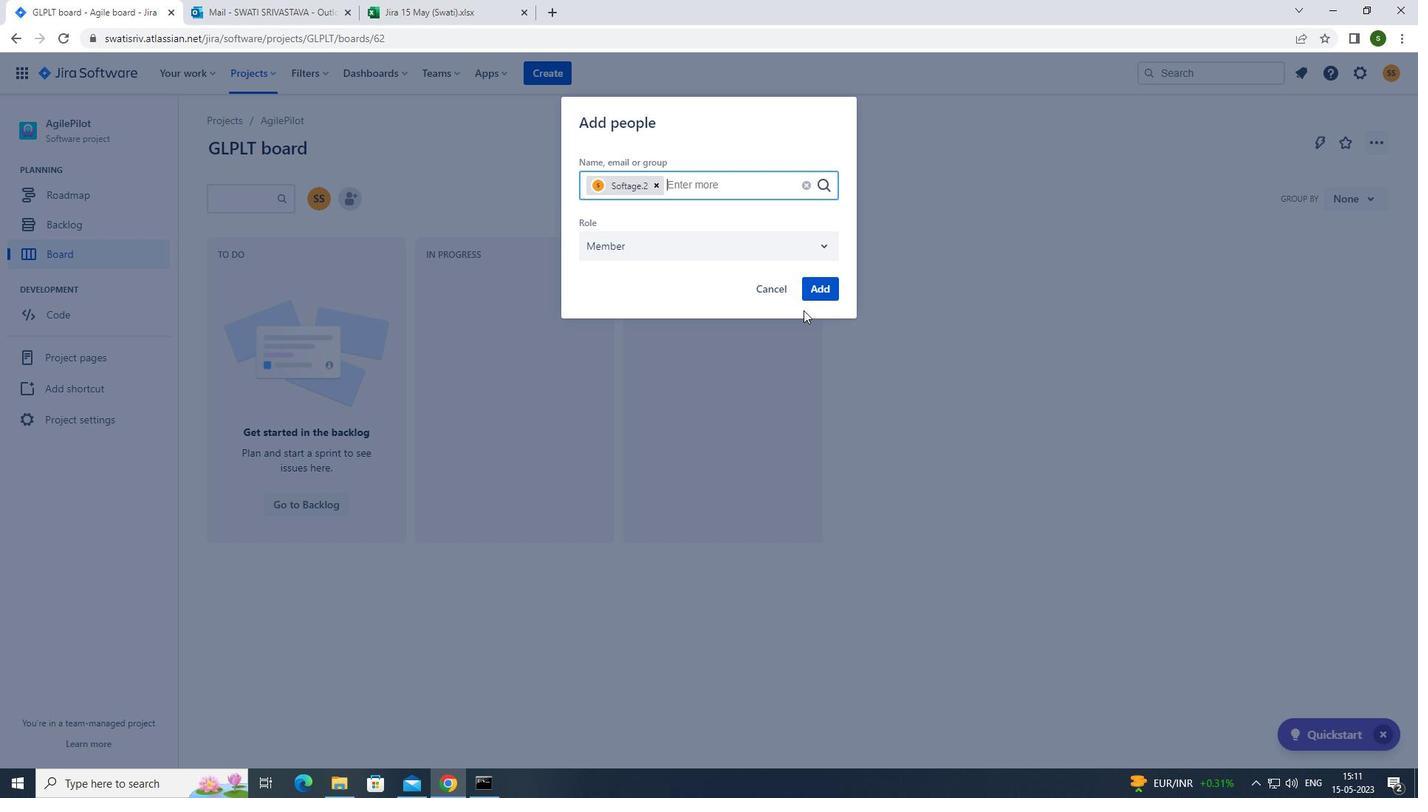 
Action: Mouse pressed left at (816, 281)
Screenshot: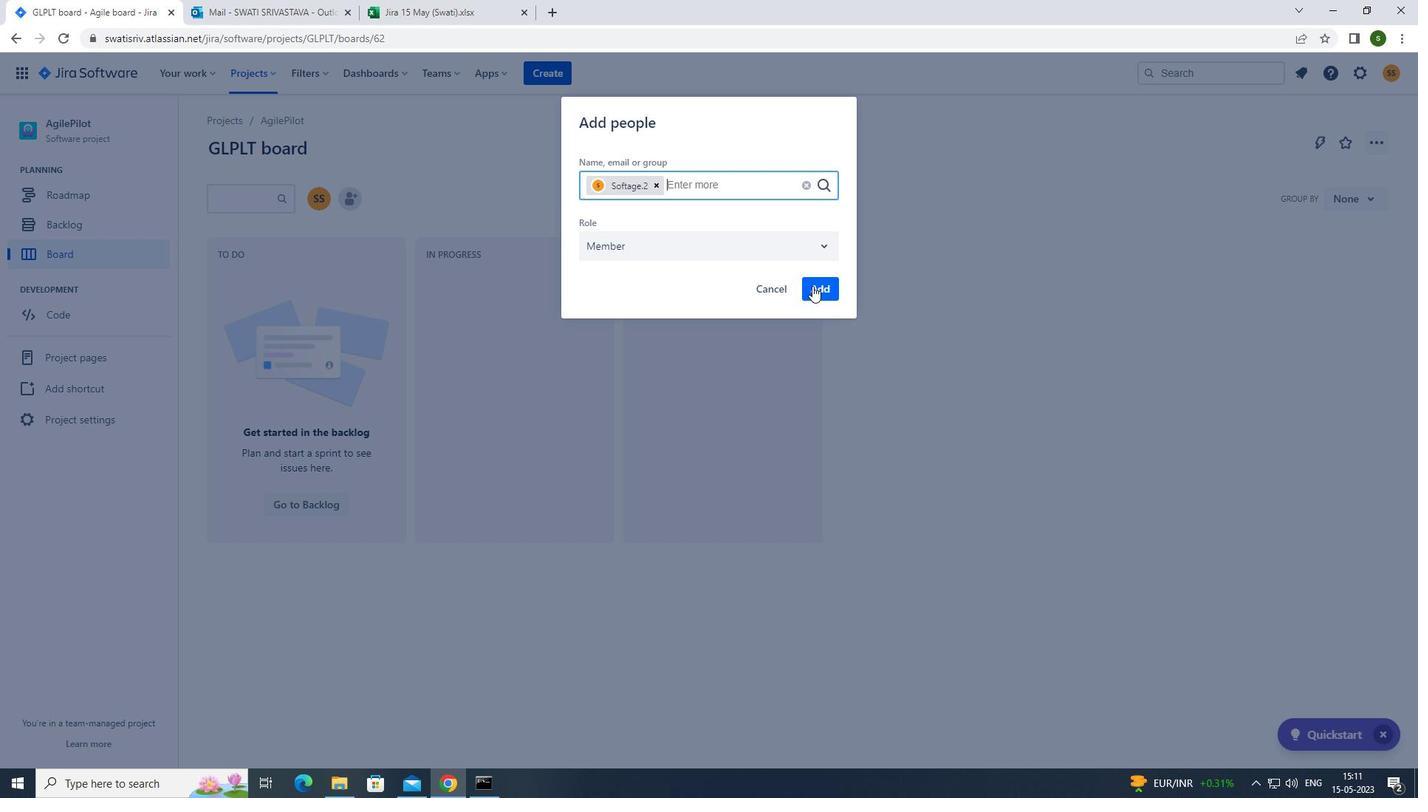 
Action: Mouse moved to (121, 424)
Screenshot: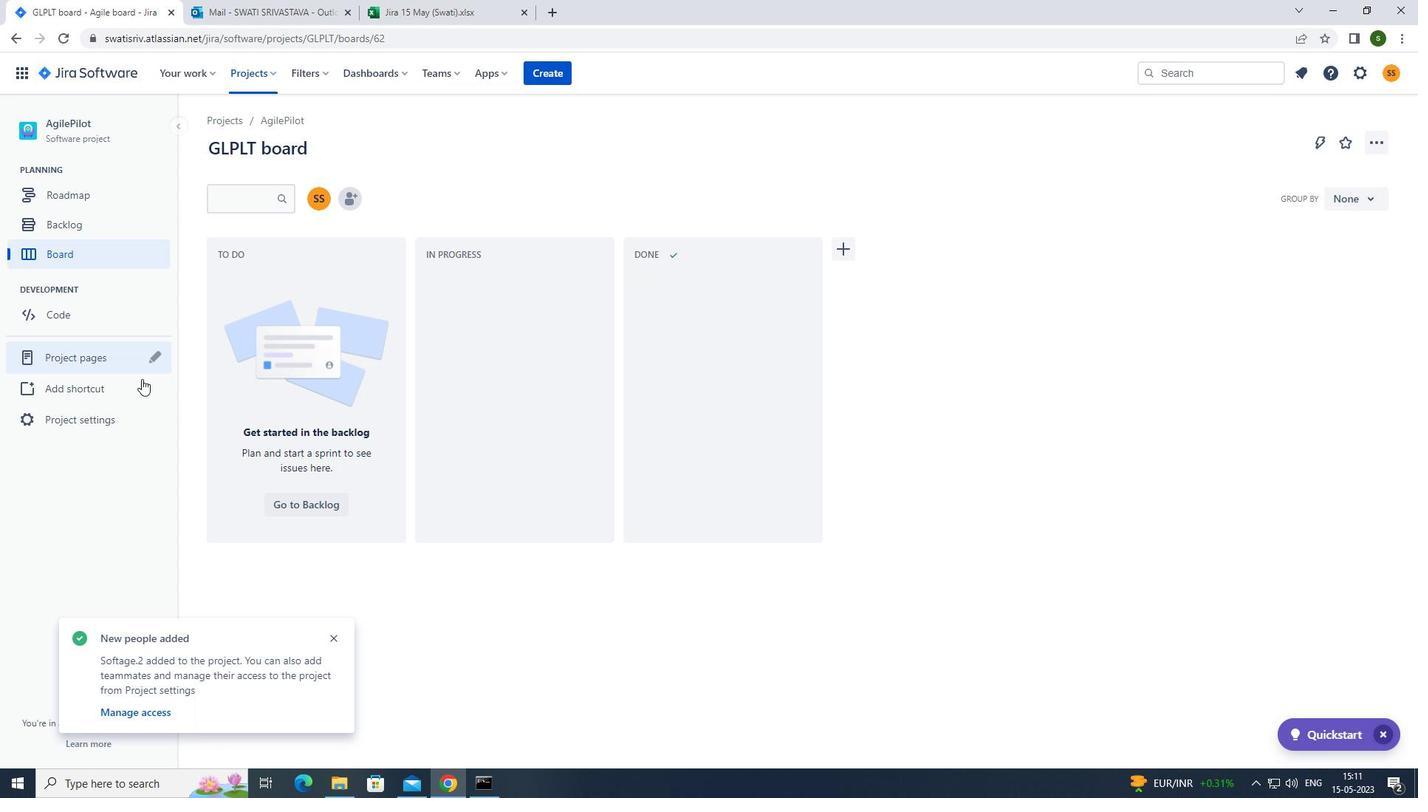 
Action: Mouse pressed left at (121, 424)
Screenshot: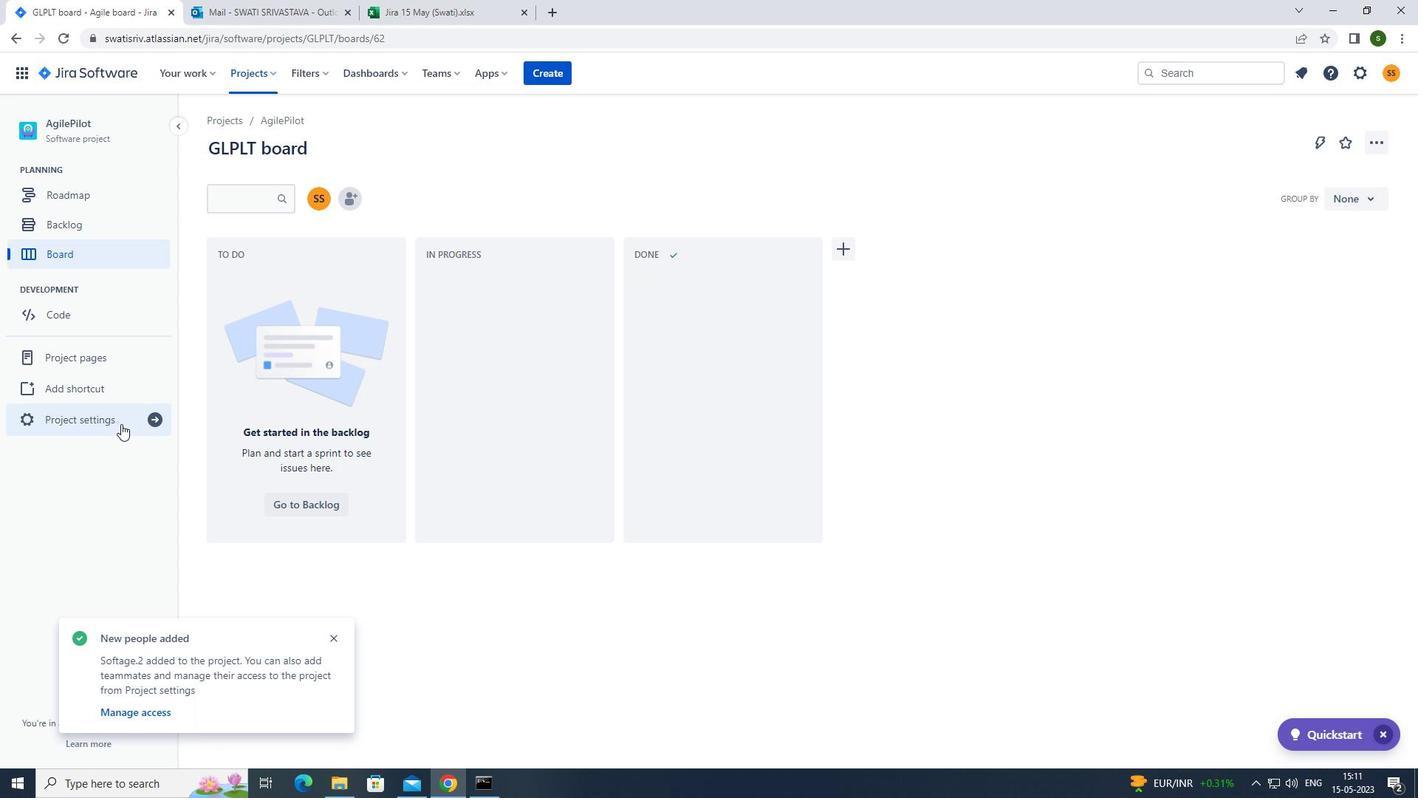 
Action: Mouse moved to (744, 529)
Screenshot: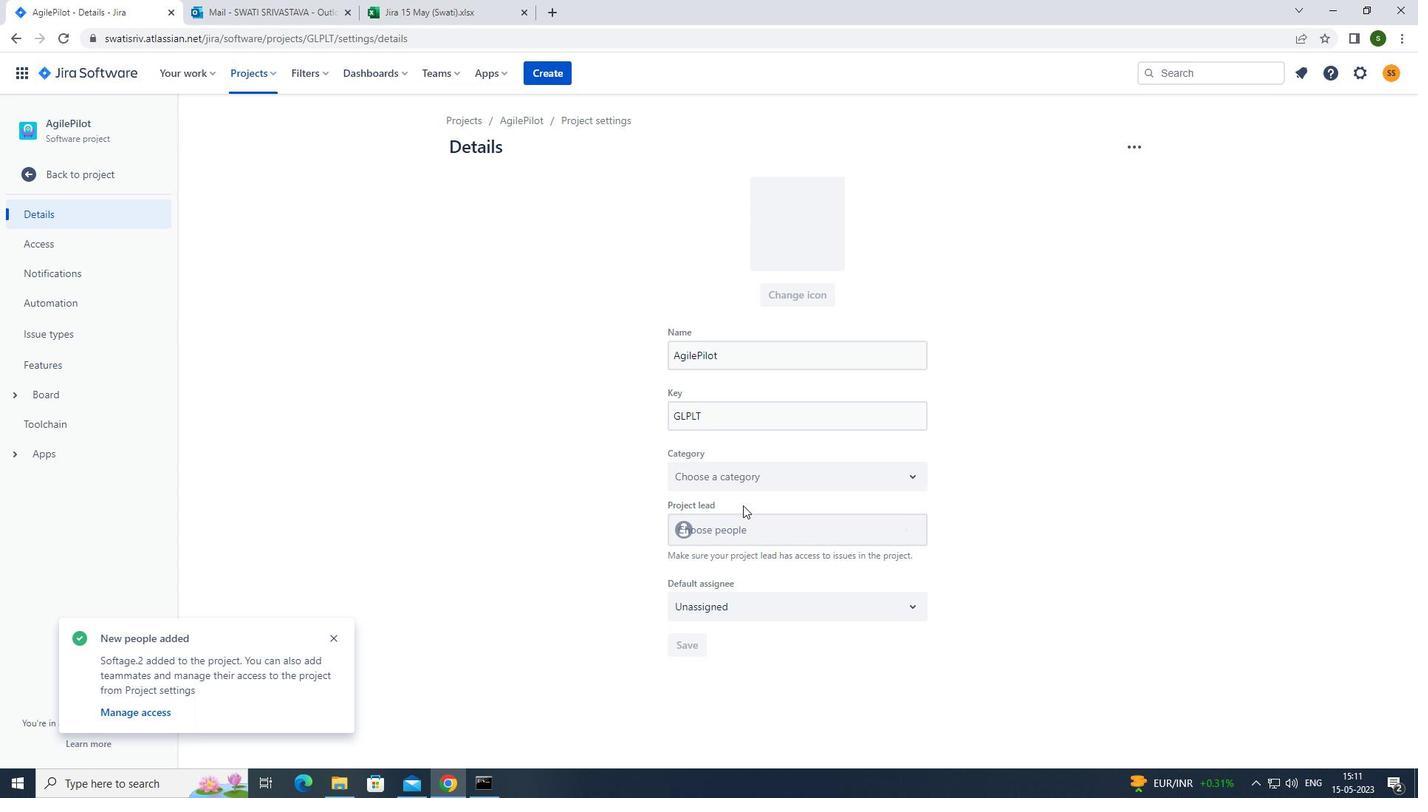 
Action: Mouse pressed left at (744, 529)
Screenshot: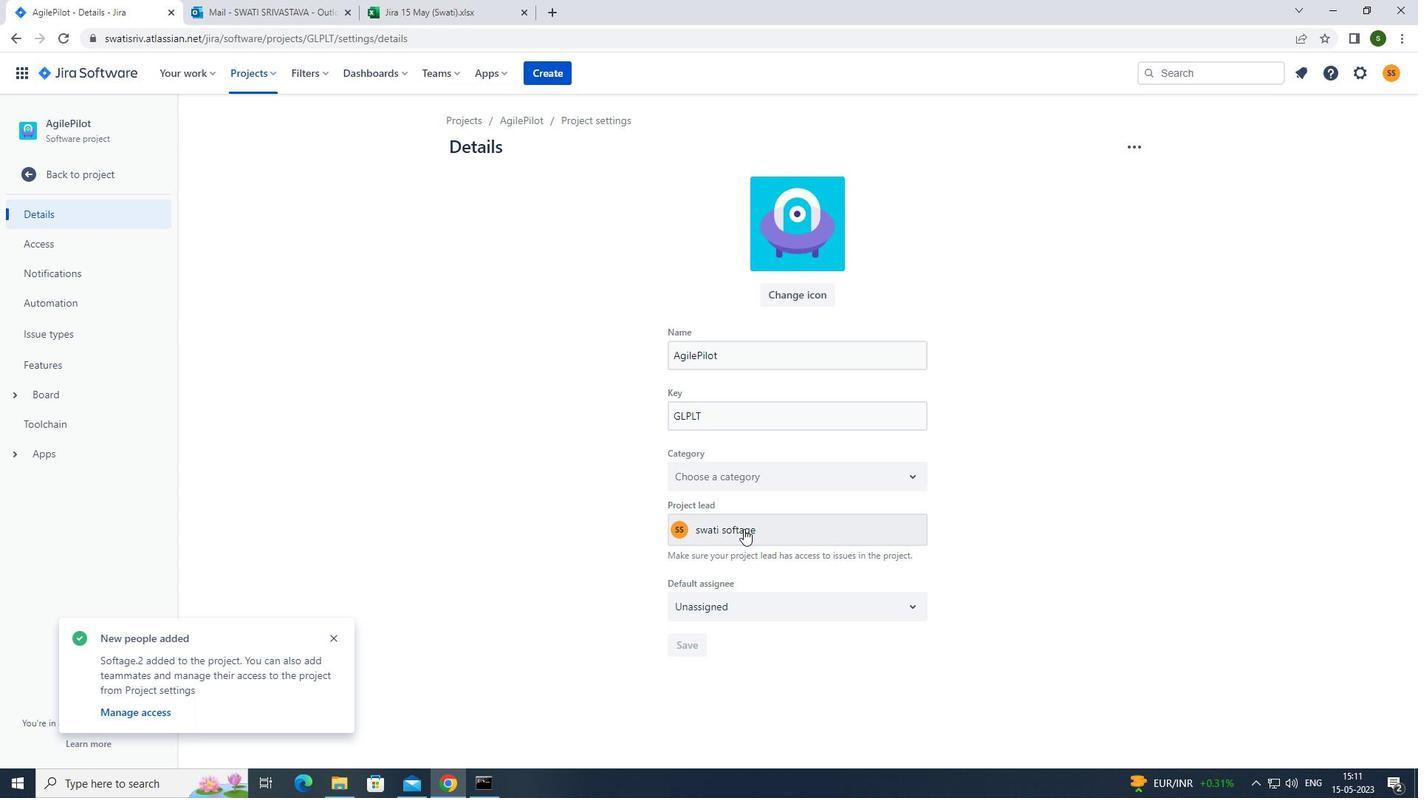 
Action: Mouse moved to (750, 747)
Screenshot: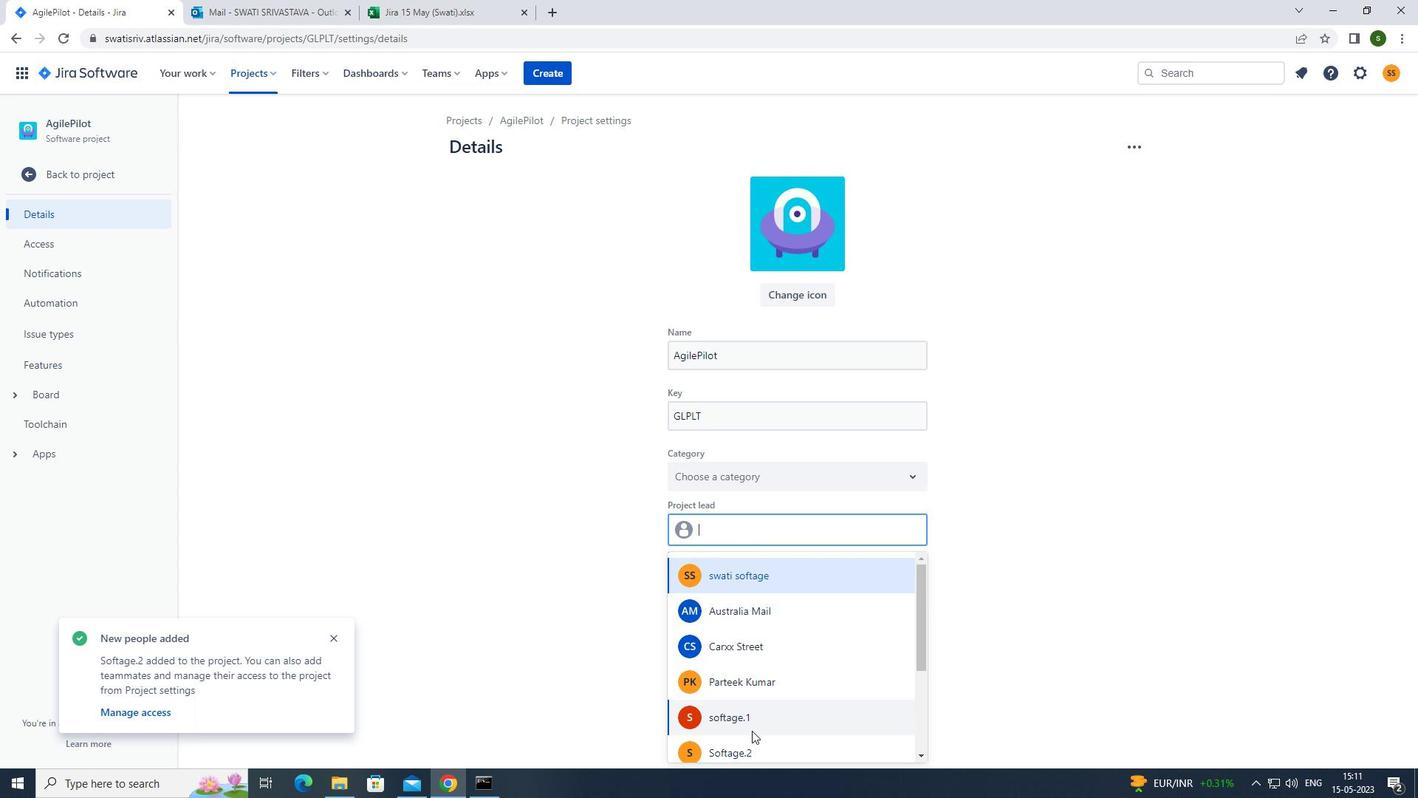 
Action: Mouse pressed left at (750, 747)
Screenshot: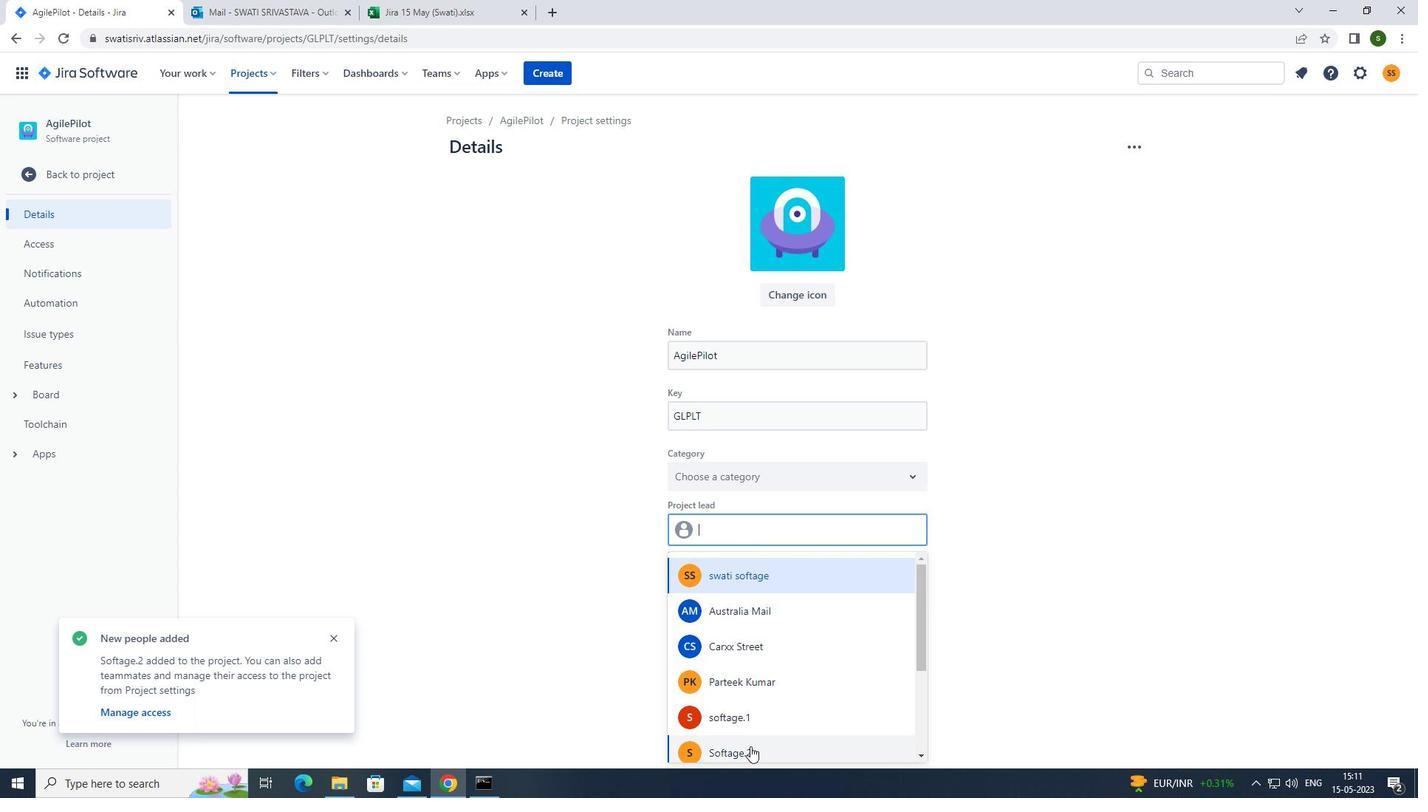 
Action: Mouse moved to (685, 645)
Screenshot: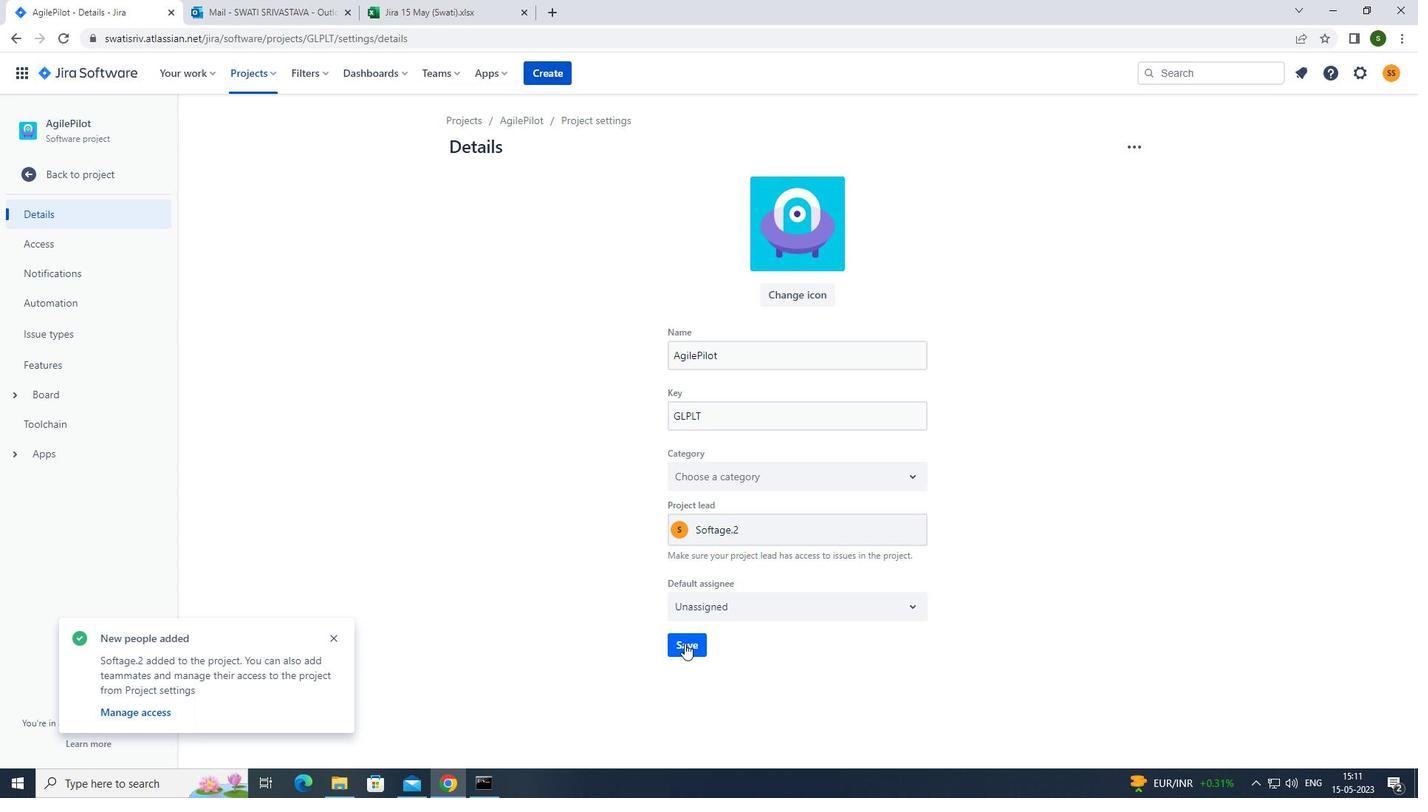 
Action: Mouse pressed left at (685, 645)
Screenshot: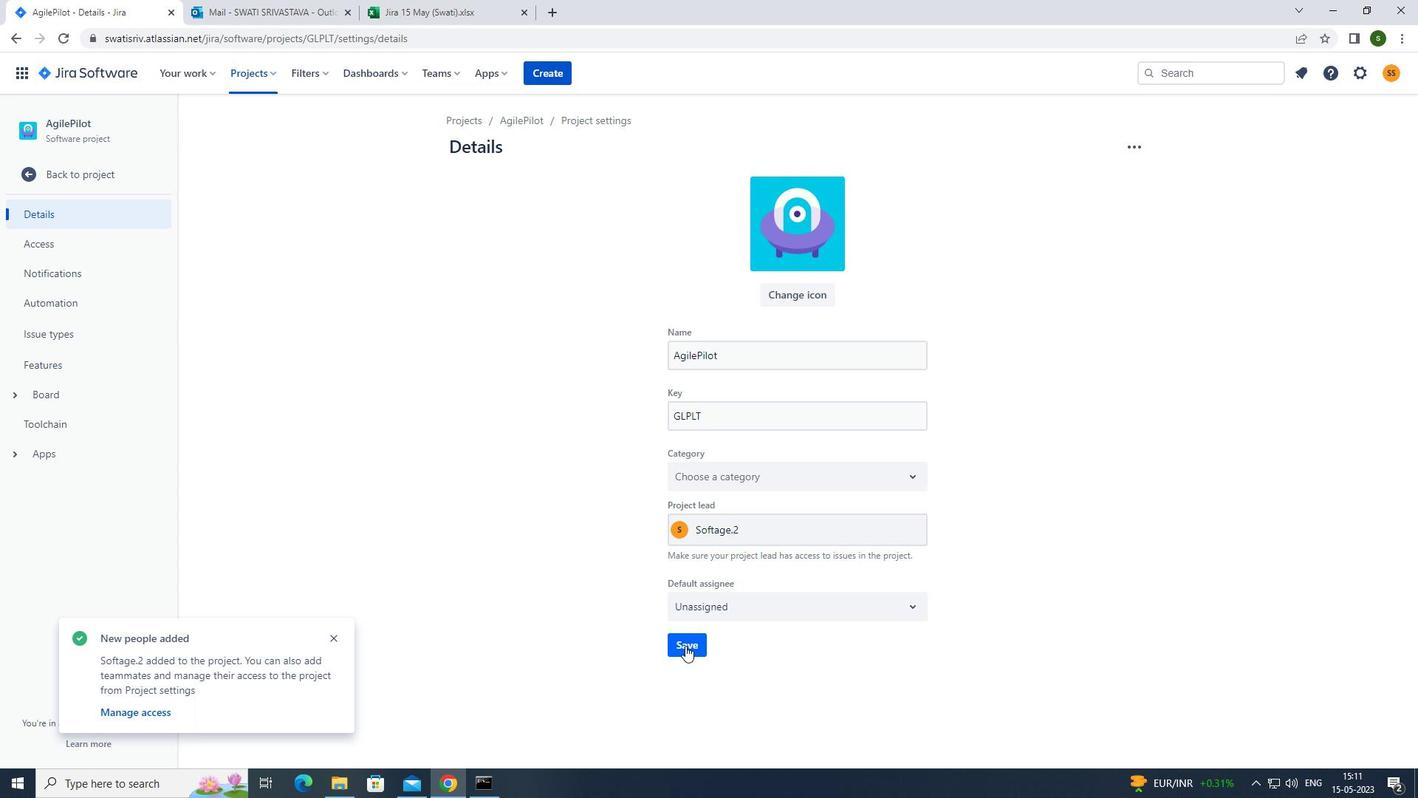 
Action: Mouse moved to (107, 170)
Screenshot: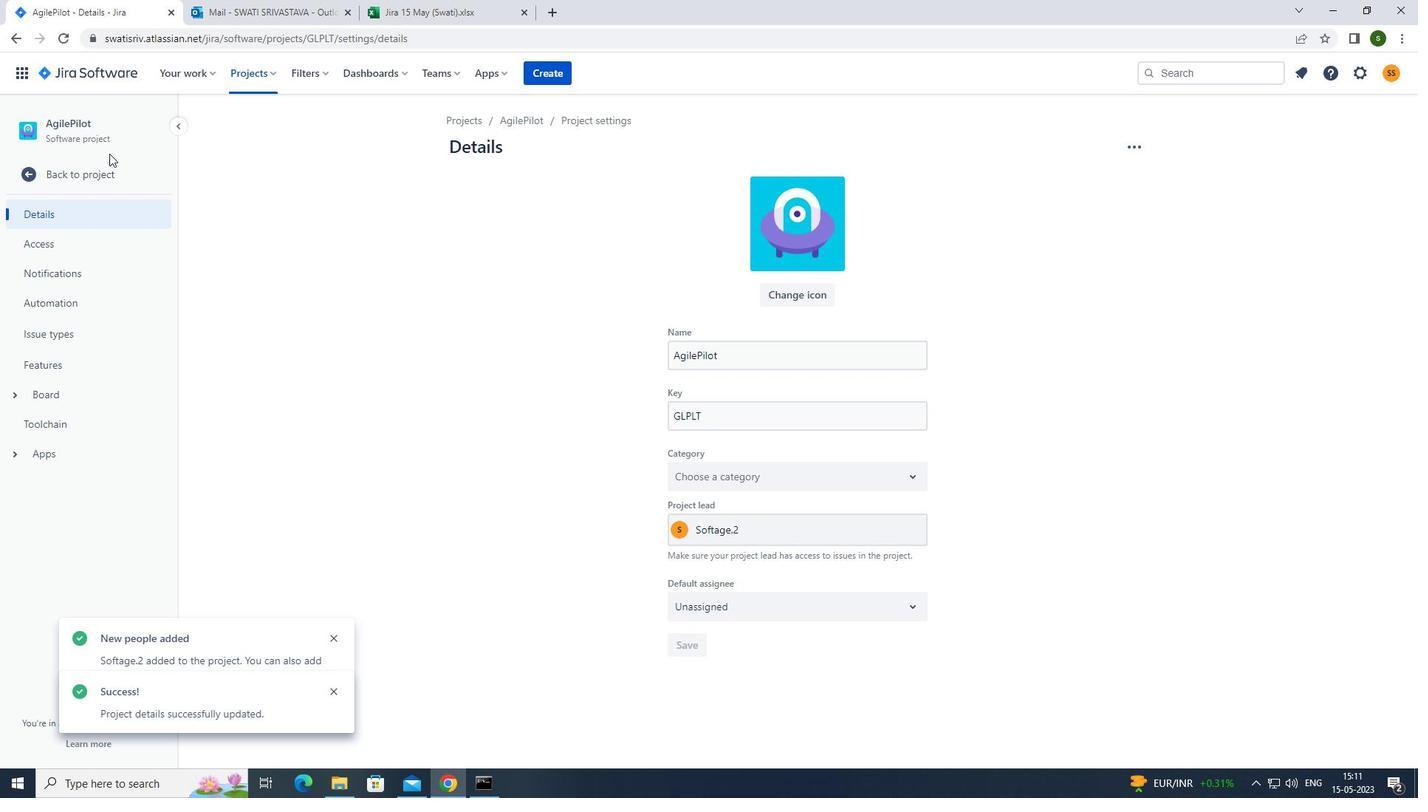 
Action: Mouse pressed left at (107, 170)
Screenshot: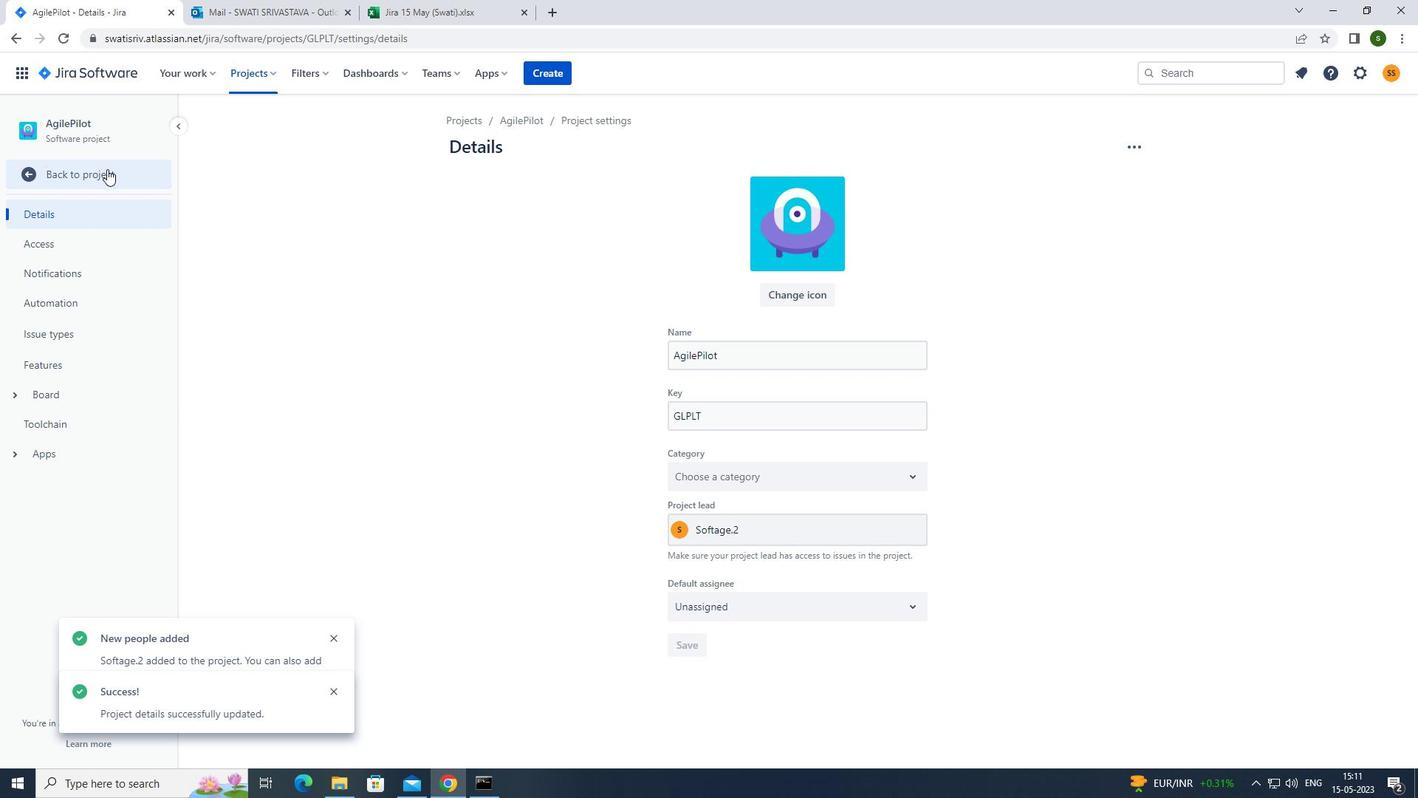 
Action: Mouse moved to (351, 193)
Screenshot: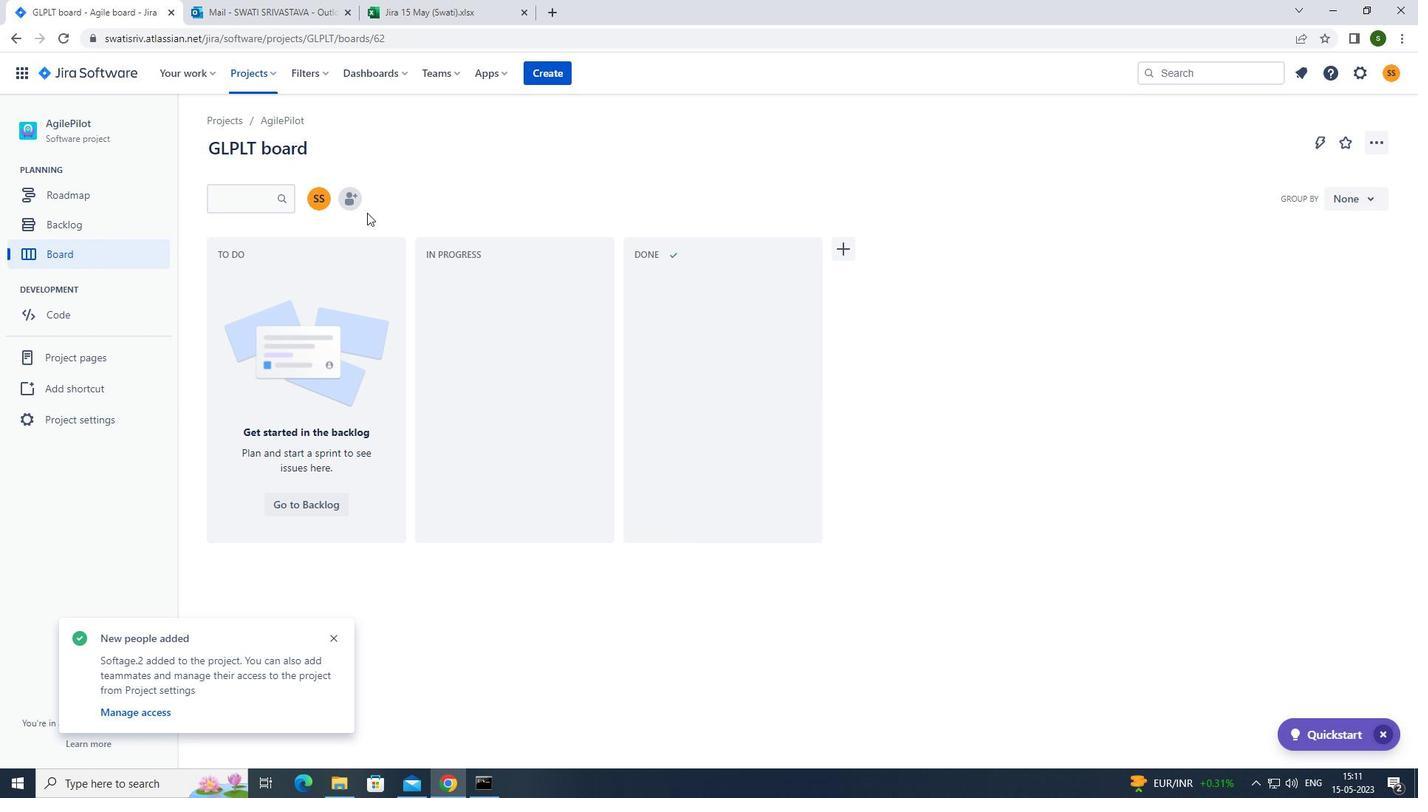 
Action: Mouse pressed left at (351, 193)
Screenshot: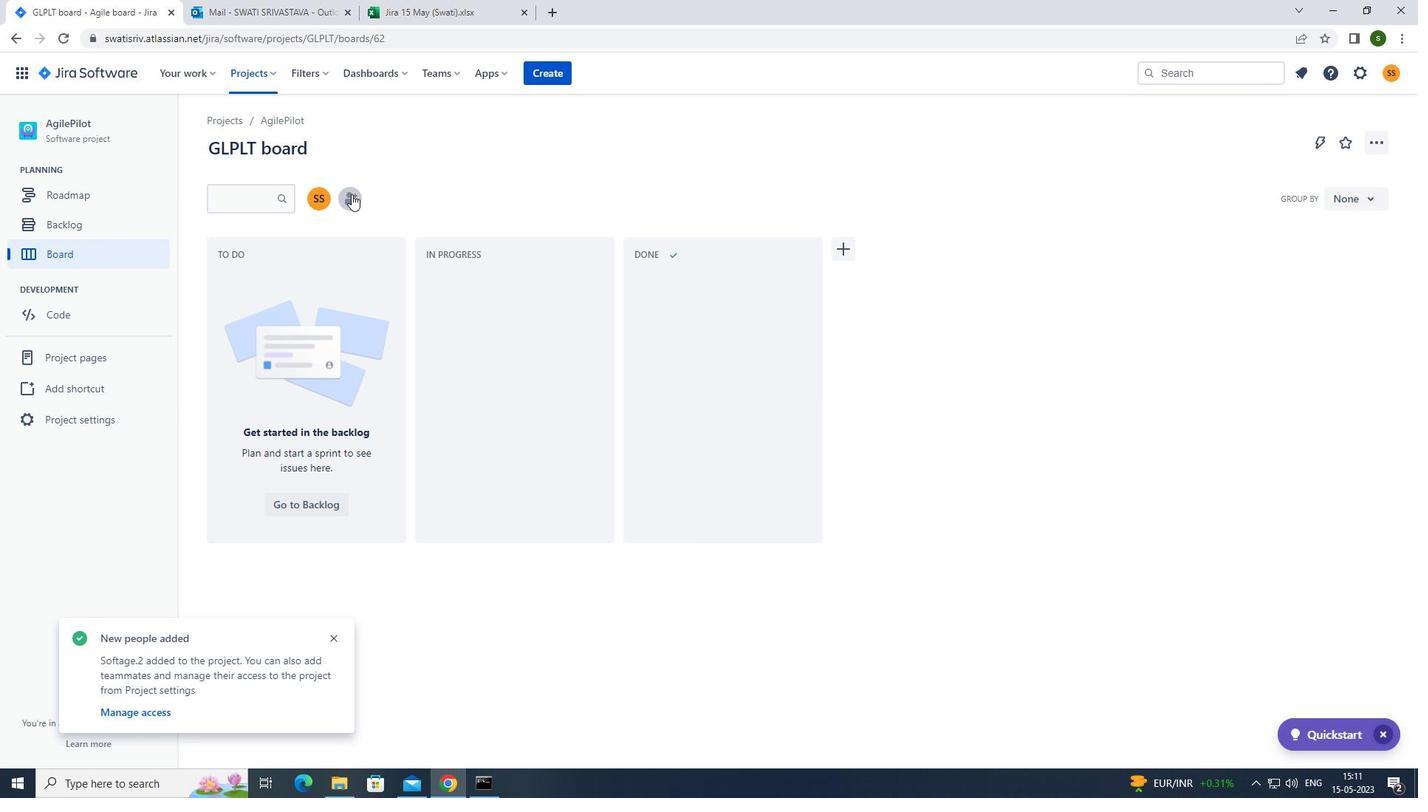 
Action: Mouse moved to (656, 190)
Screenshot: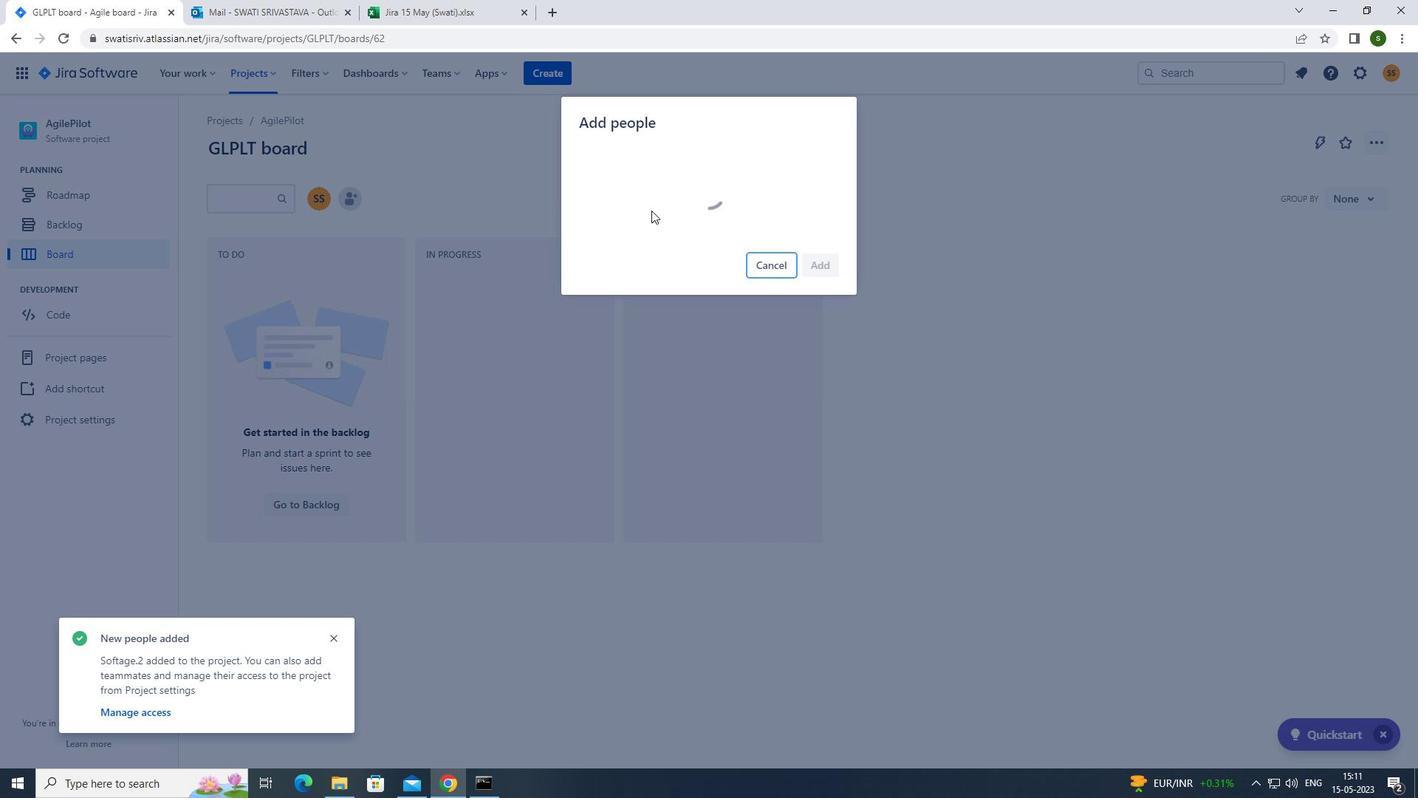 
Action: Key pressed s
Screenshot: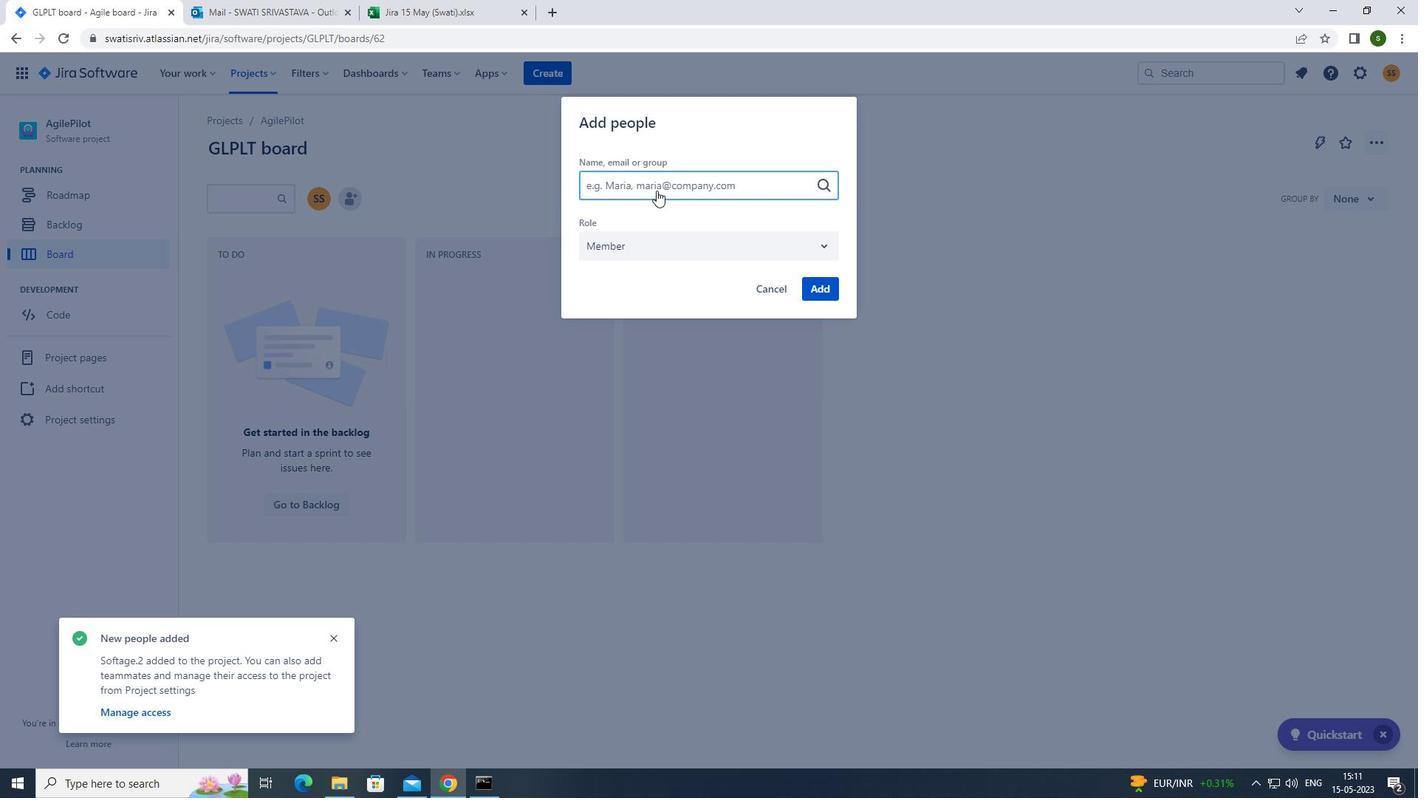 
Action: Mouse moved to (671, 407)
Screenshot: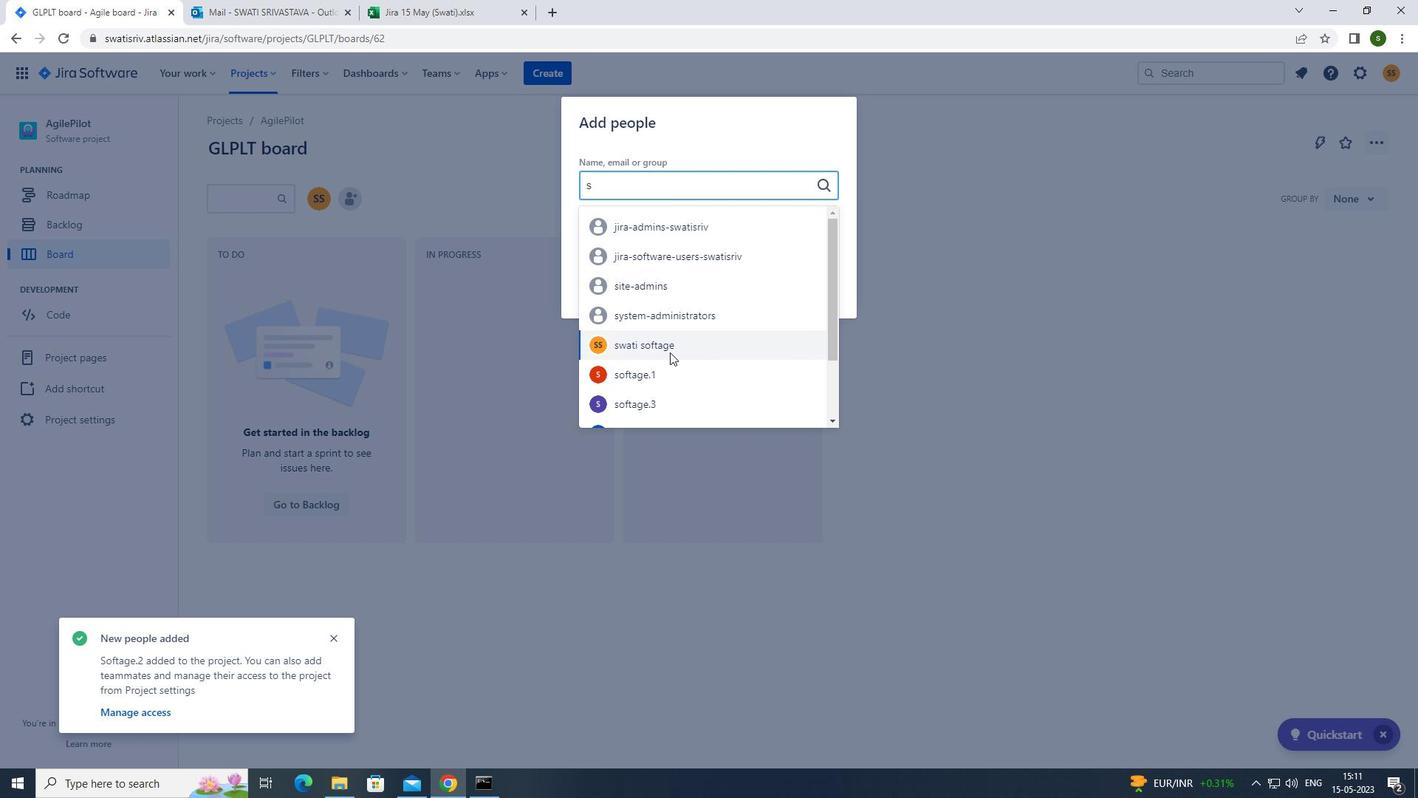 
Action: Mouse pressed left at (671, 407)
Screenshot: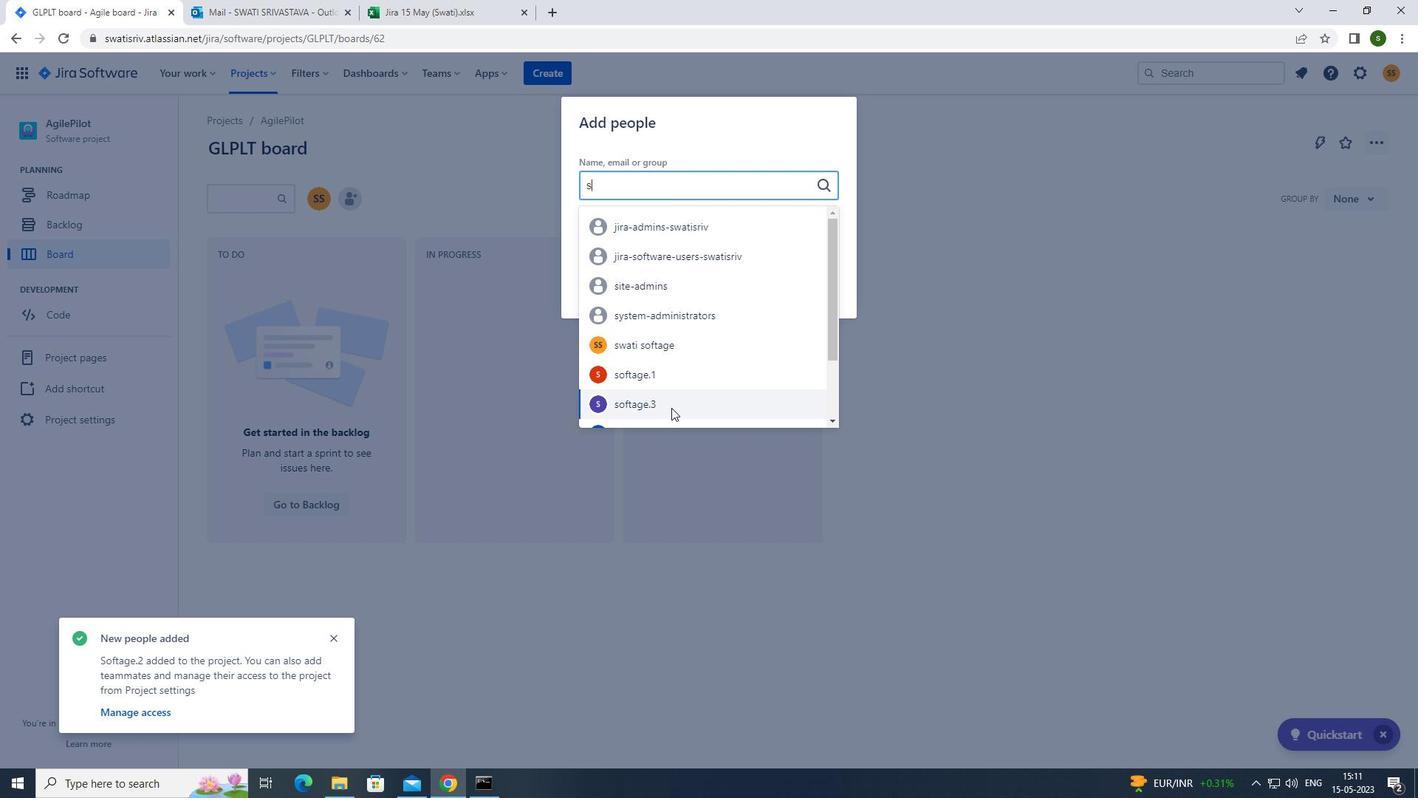 
Action: Mouse moved to (822, 293)
Screenshot: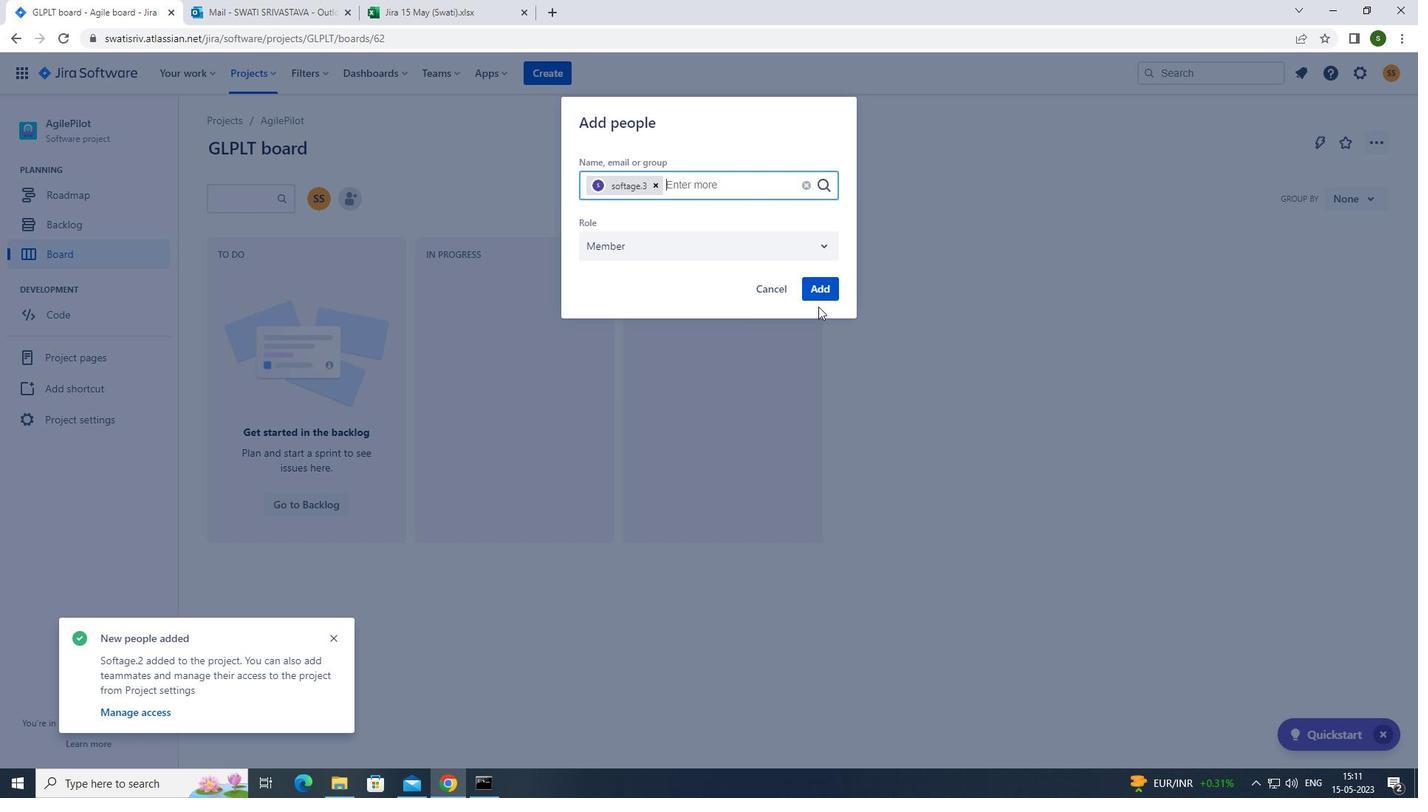 
Action: Mouse pressed left at (822, 293)
Screenshot: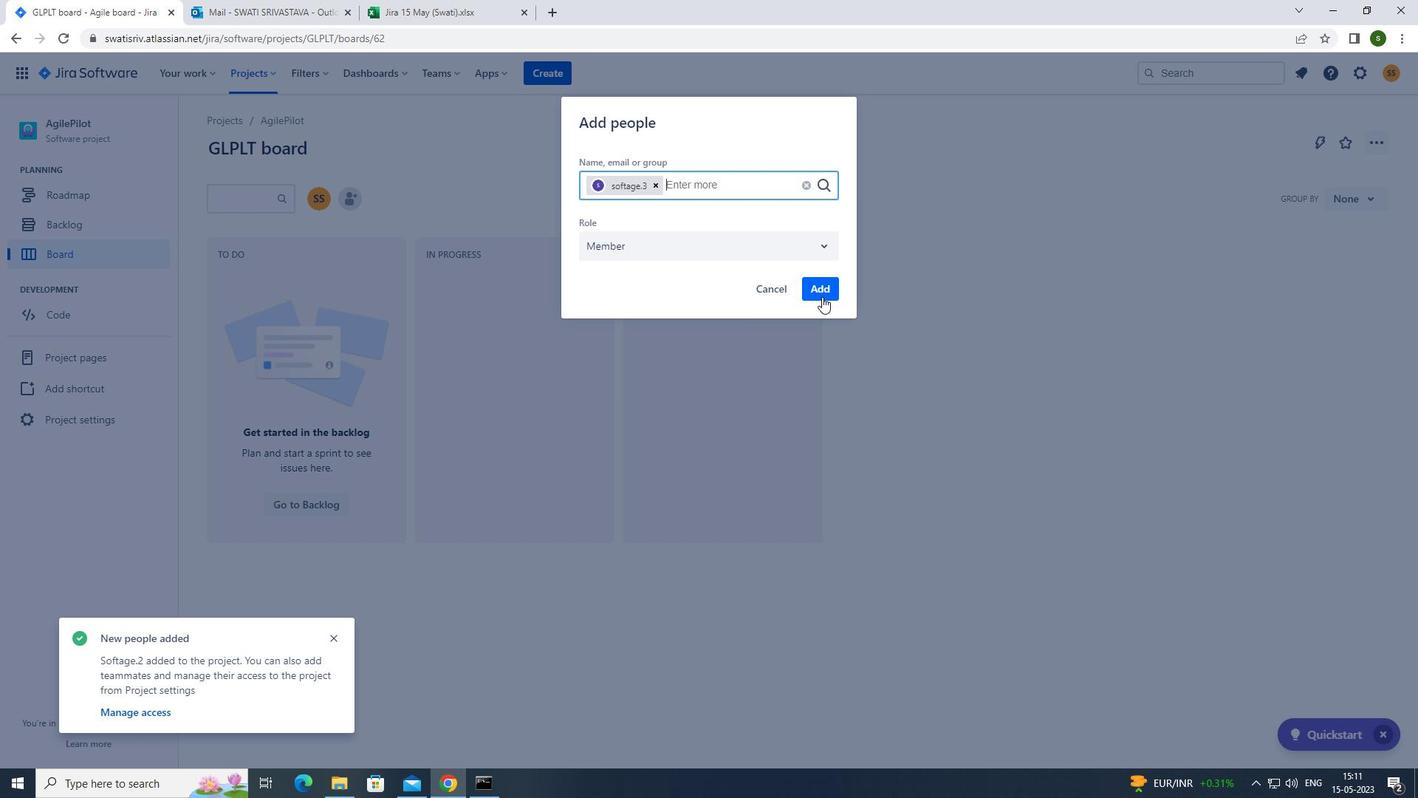 
Action: Mouse moved to (897, 331)
Screenshot: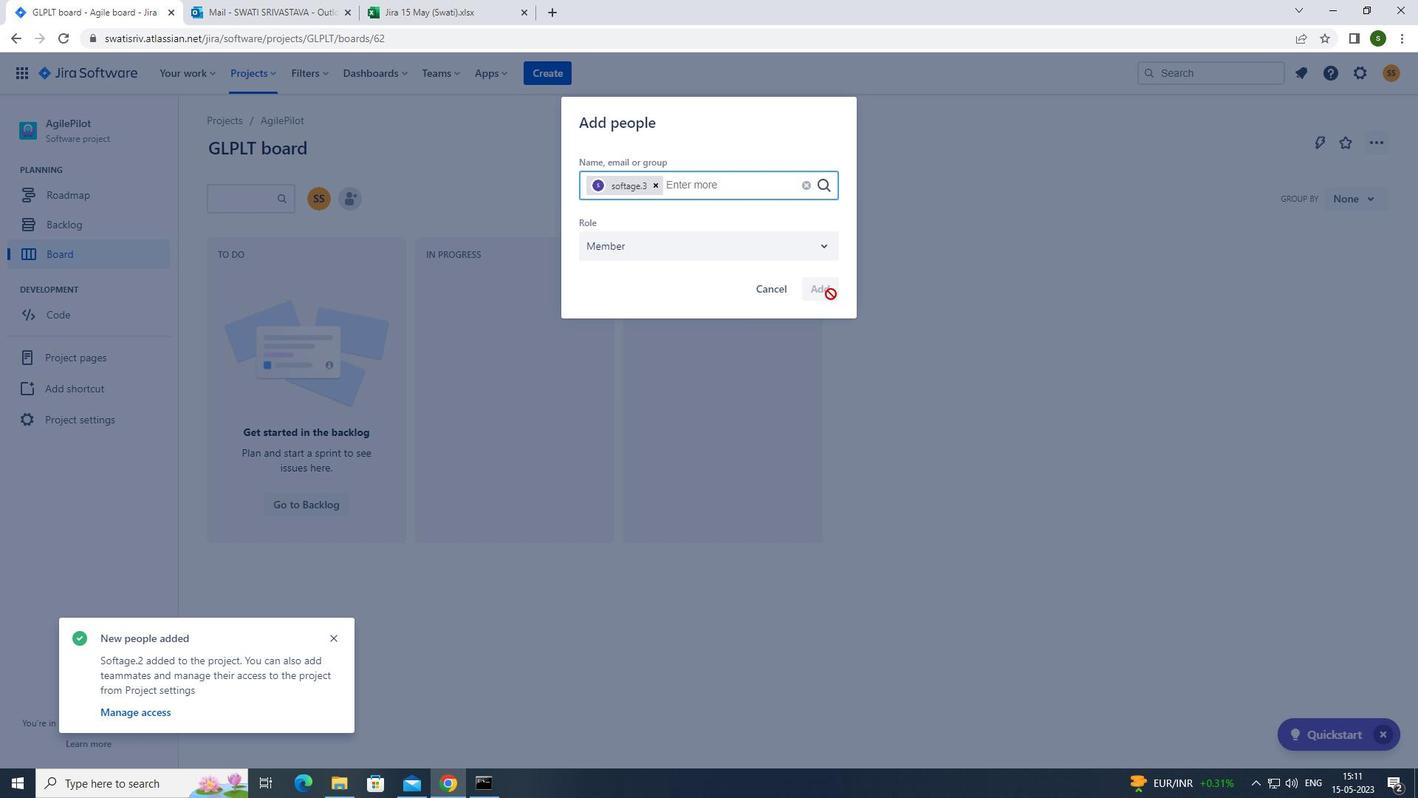 
